 Task: In the  document Delhi.docx Align the width of word art with 'Picture'. Fill the whole document with 'Orange'. Add link on bottom right corner of the sheet: www.instagram.com
Action: Mouse moved to (404, 229)
Screenshot: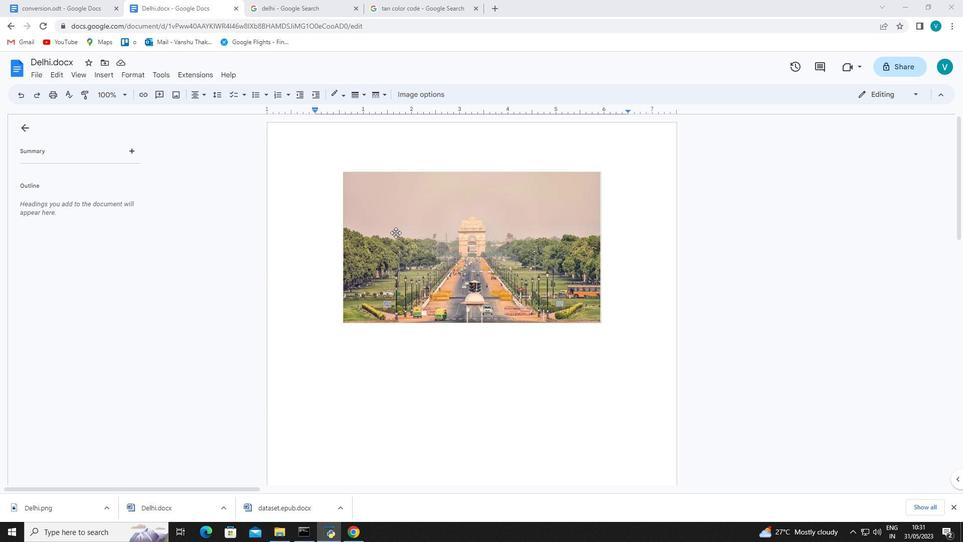 
Action: Mouse pressed left at (404, 229)
Screenshot: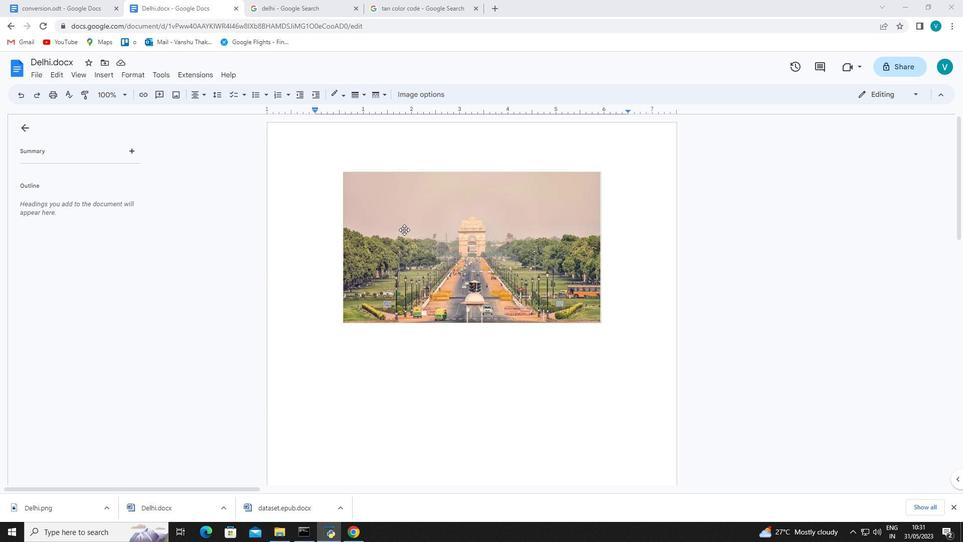 
Action: Mouse moved to (457, 98)
Screenshot: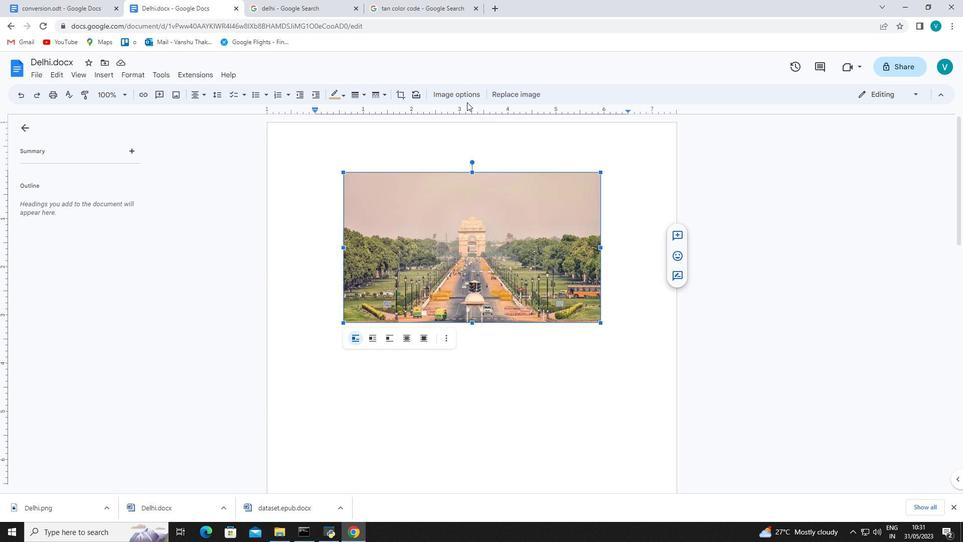 
Action: Mouse pressed left at (457, 98)
Screenshot: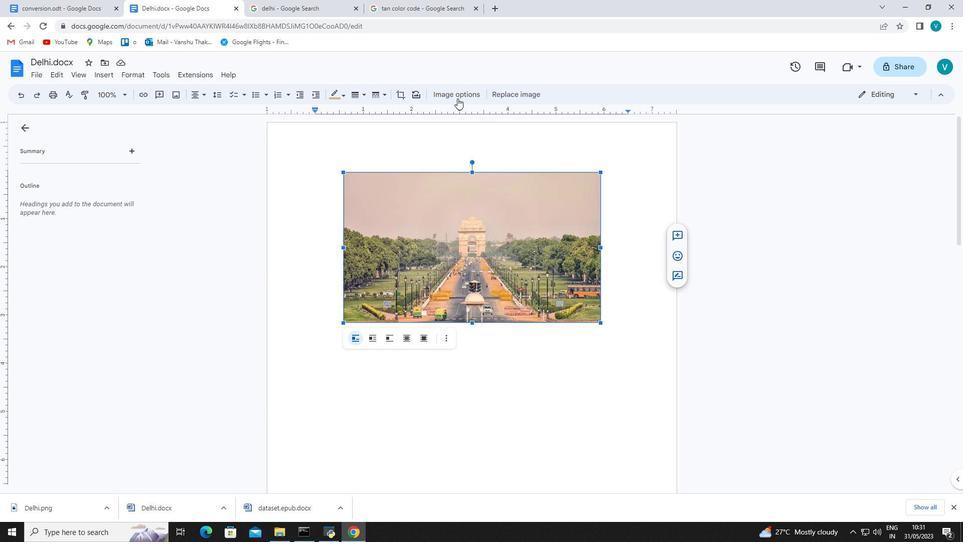 
Action: Mouse moved to (942, 98)
Screenshot: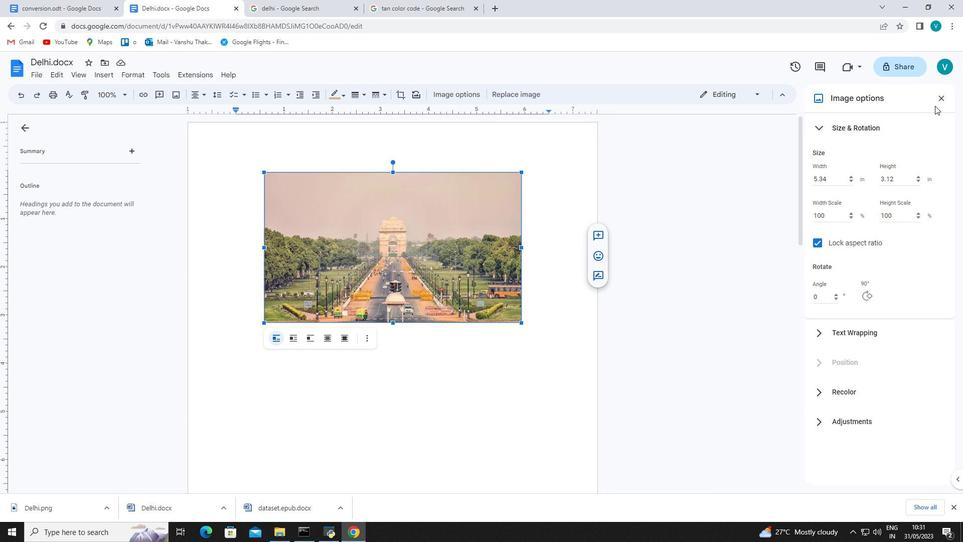 
Action: Mouse pressed left at (942, 98)
Screenshot: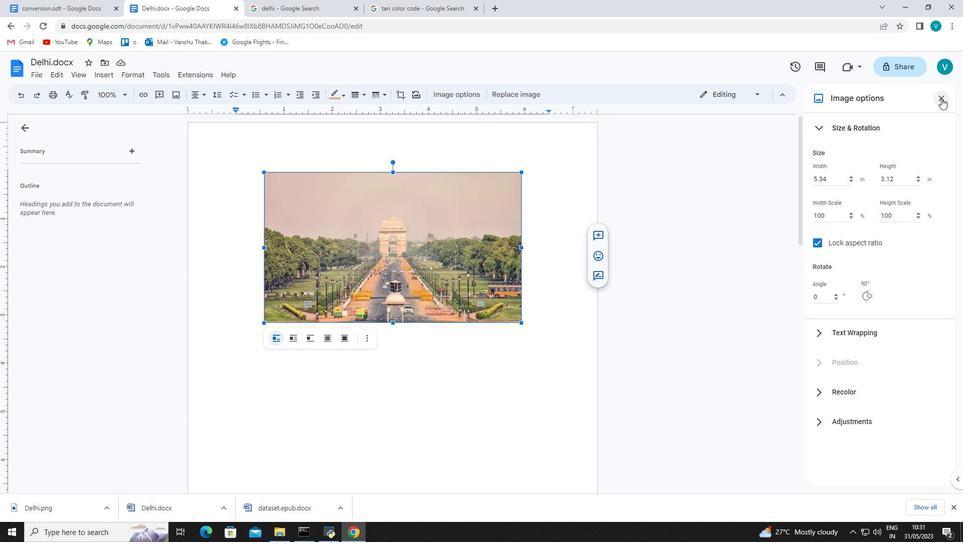 
Action: Mouse moved to (472, 341)
Screenshot: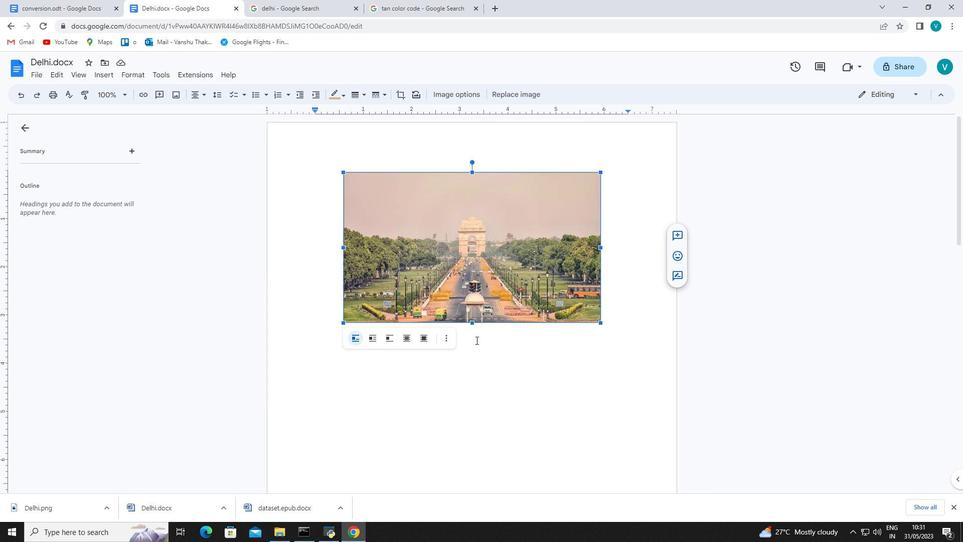 
Action: Mouse scrolled (472, 340) with delta (0, 0)
Screenshot: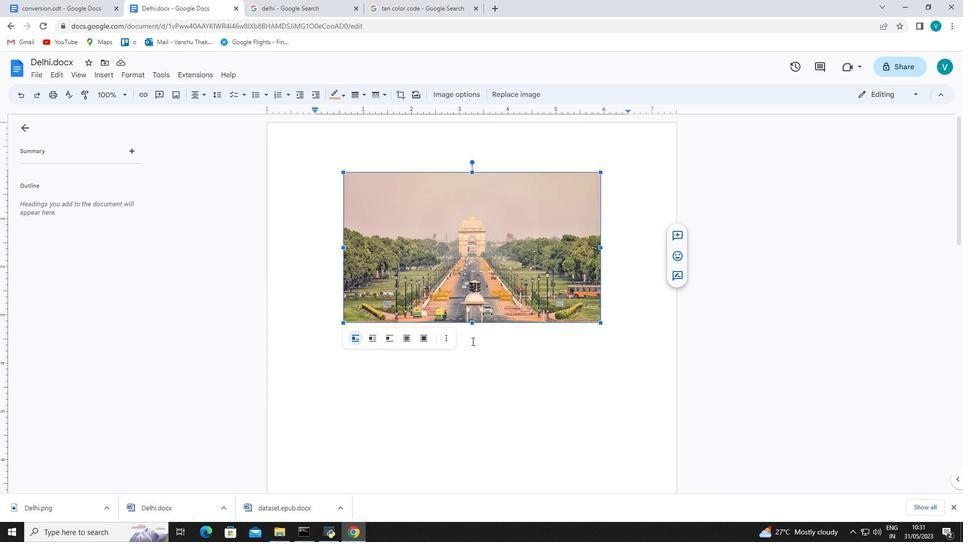 
Action: Mouse scrolled (472, 340) with delta (0, 0)
Screenshot: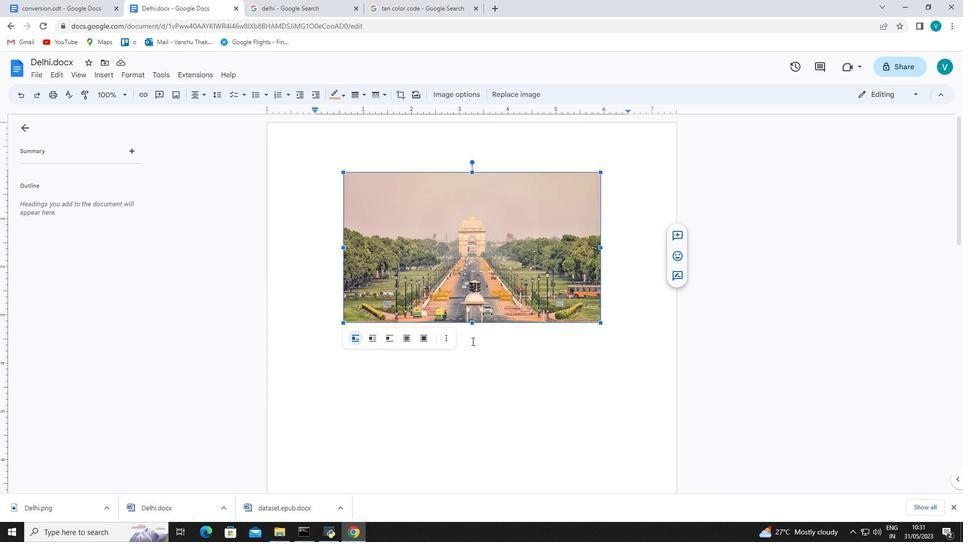 
Action: Mouse scrolled (472, 340) with delta (0, 0)
Screenshot: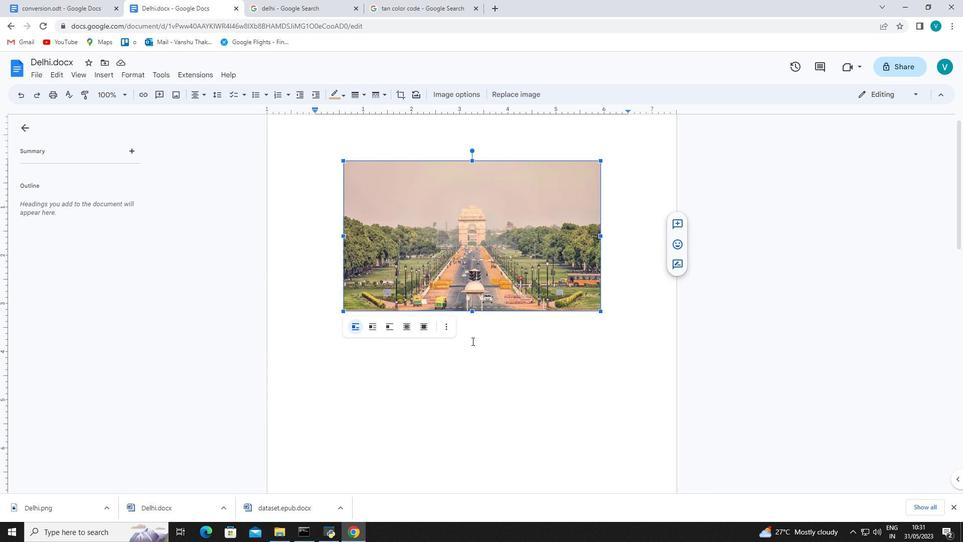 
Action: Mouse scrolled (472, 340) with delta (0, 0)
Screenshot: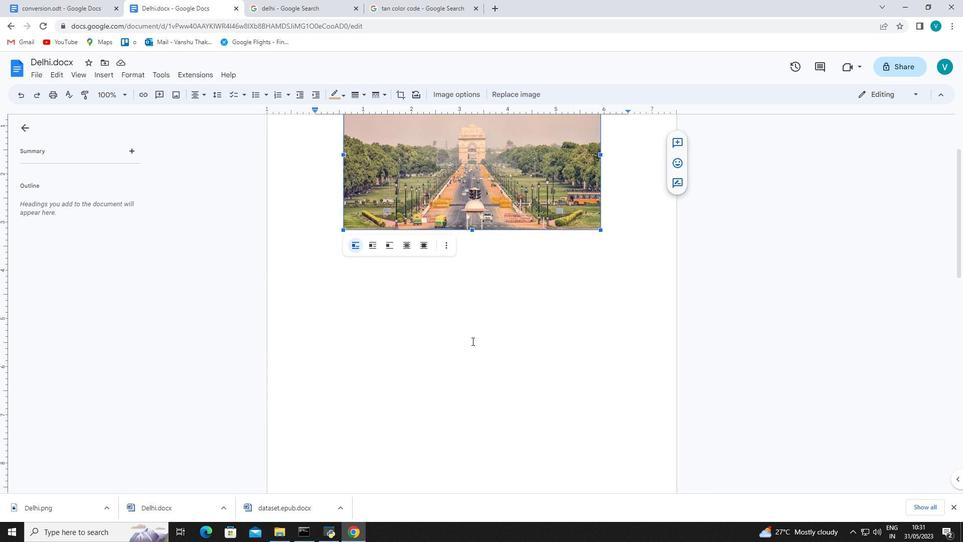
Action: Mouse scrolled (472, 340) with delta (0, 0)
Screenshot: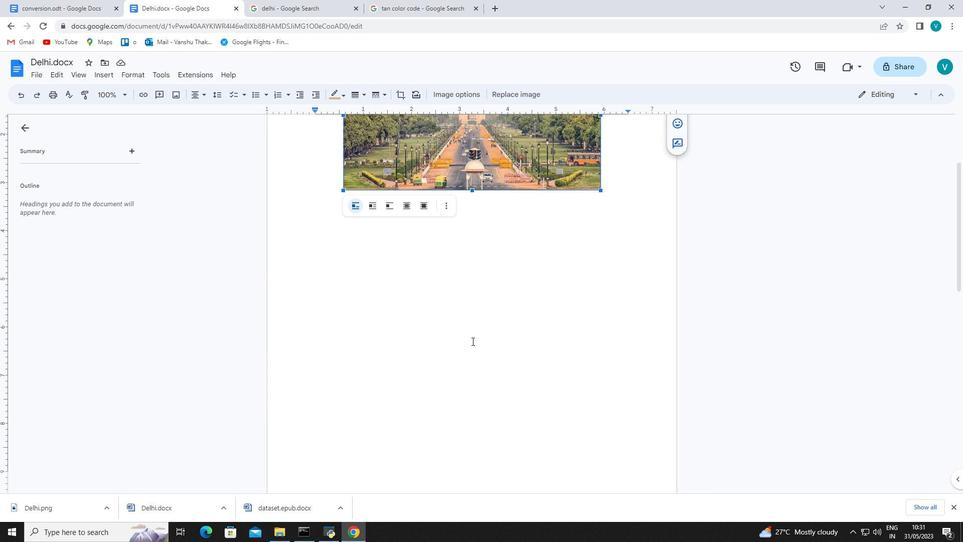 
Action: Mouse scrolled (472, 340) with delta (0, 0)
Screenshot: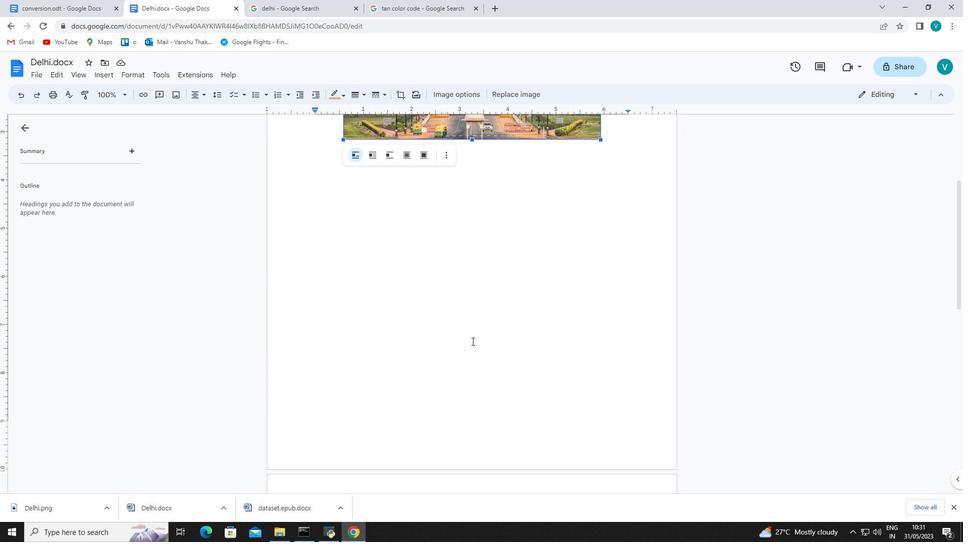 
Action: Mouse scrolled (472, 340) with delta (0, 0)
Screenshot: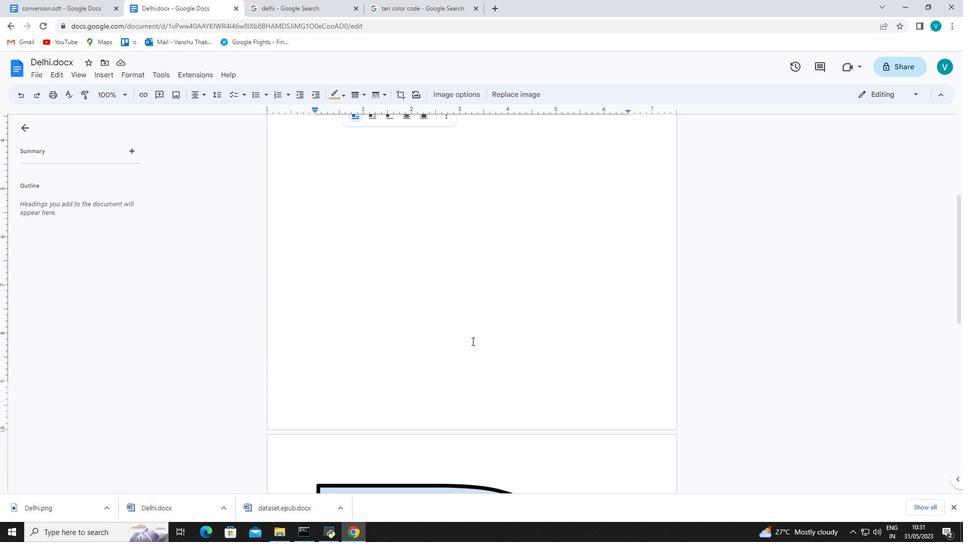 
Action: Mouse moved to (459, 362)
Screenshot: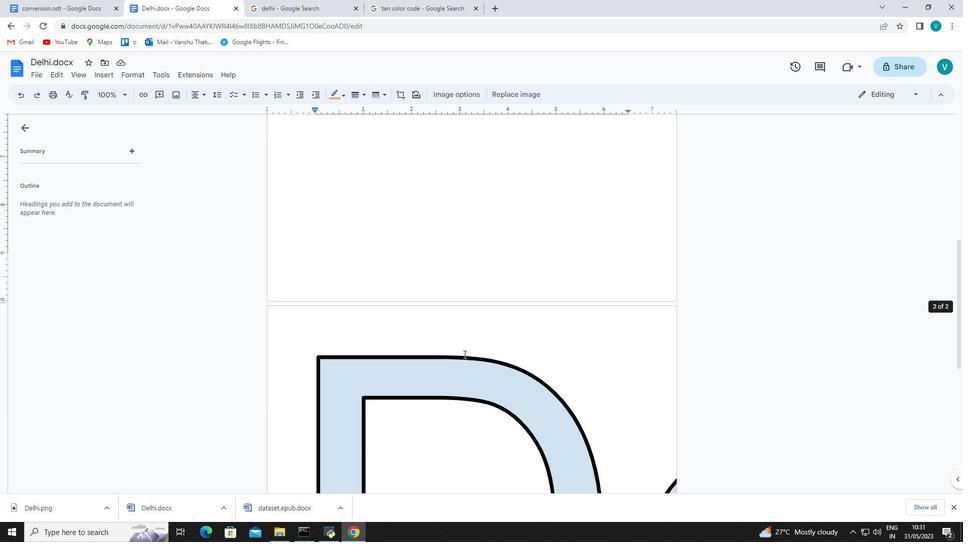 
Action: Mouse pressed left at (459, 362)
Screenshot: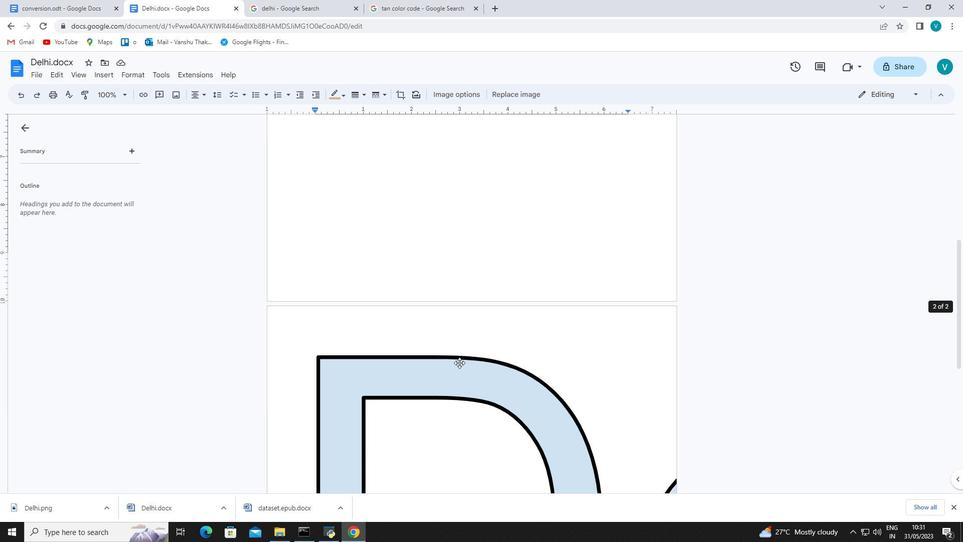 
Action: Mouse moved to (418, 91)
Screenshot: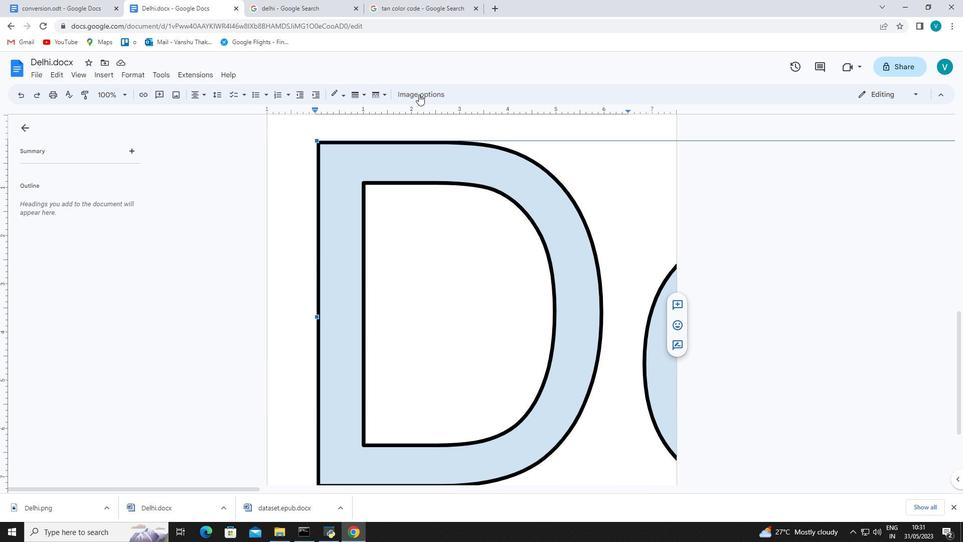 
Action: Mouse pressed left at (418, 91)
Screenshot: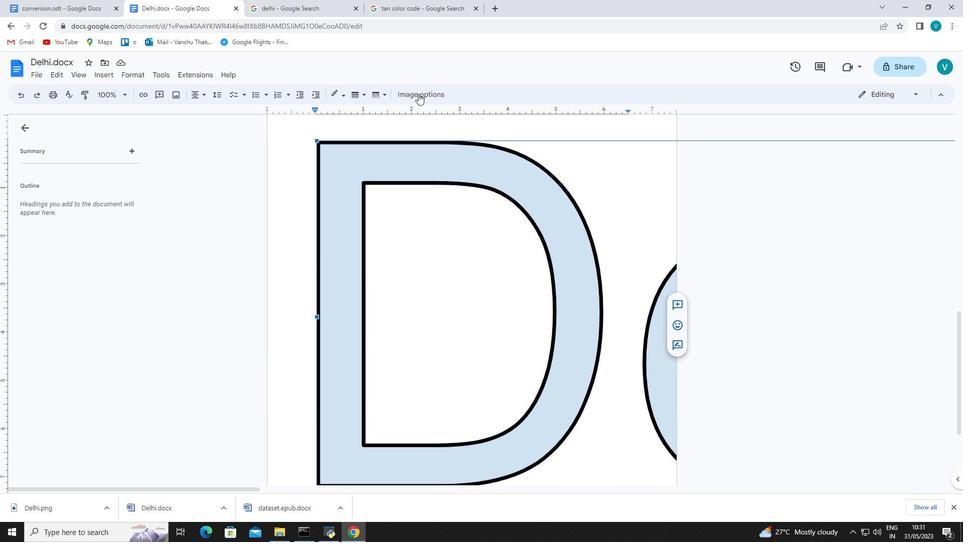 
Action: Mouse moved to (852, 176)
Screenshot: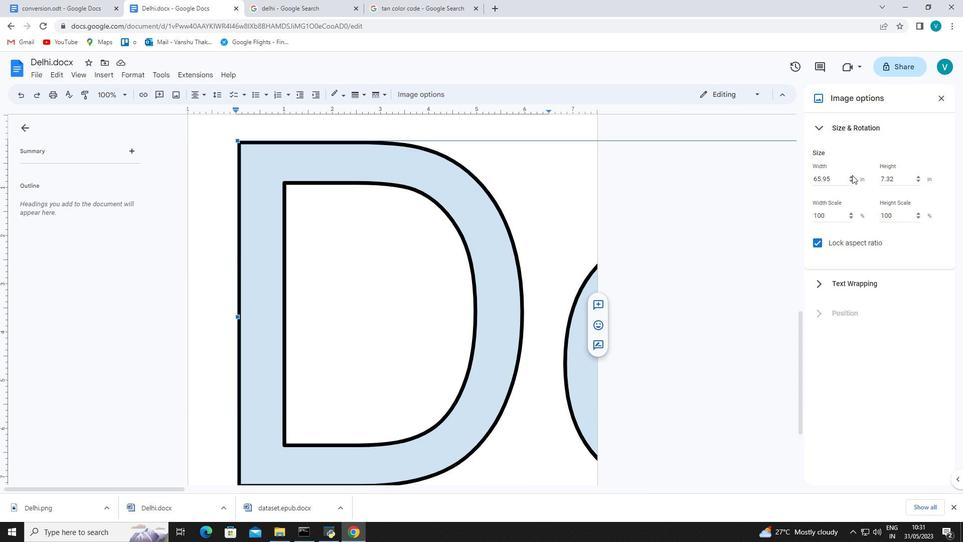 
Action: Mouse pressed left at (852, 176)
Screenshot: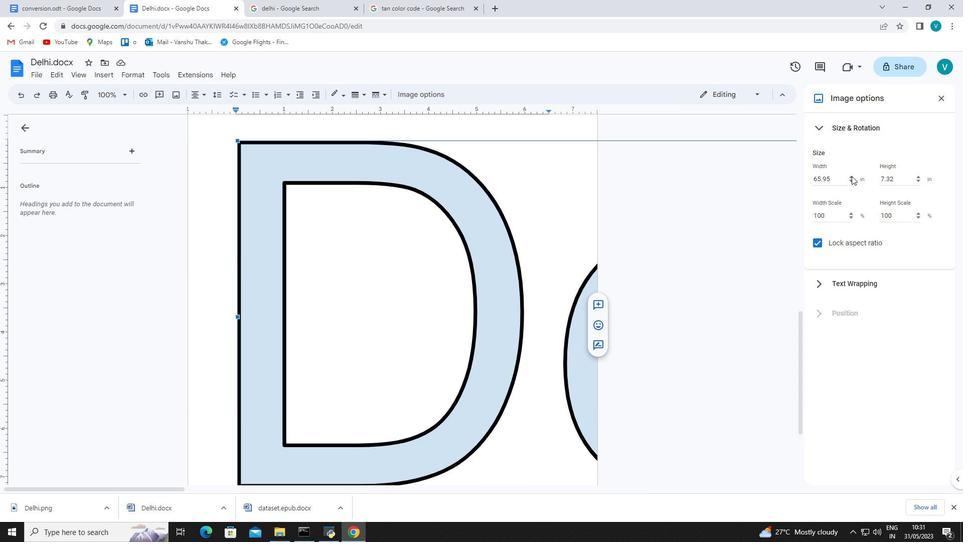 
Action: Mouse pressed left at (852, 176)
Screenshot: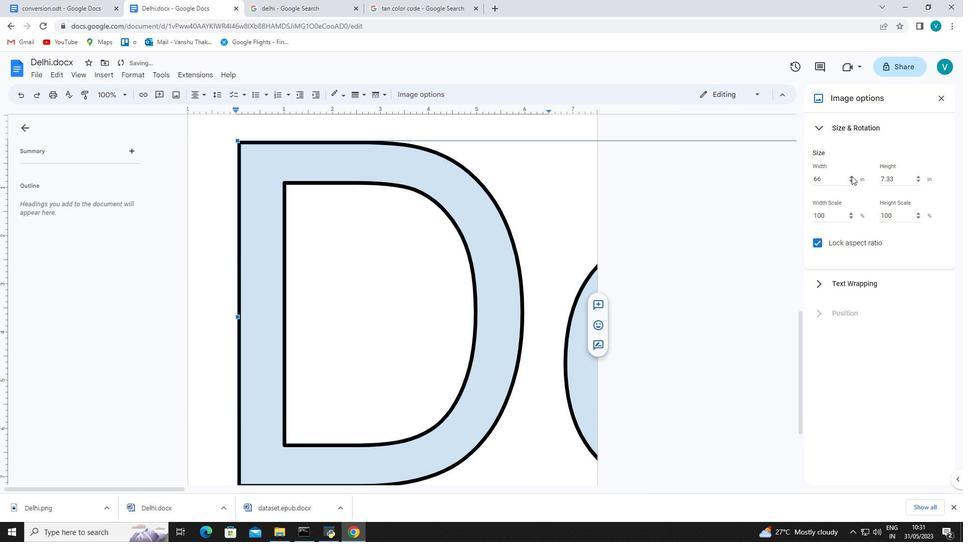 
Action: Mouse pressed left at (852, 176)
Screenshot: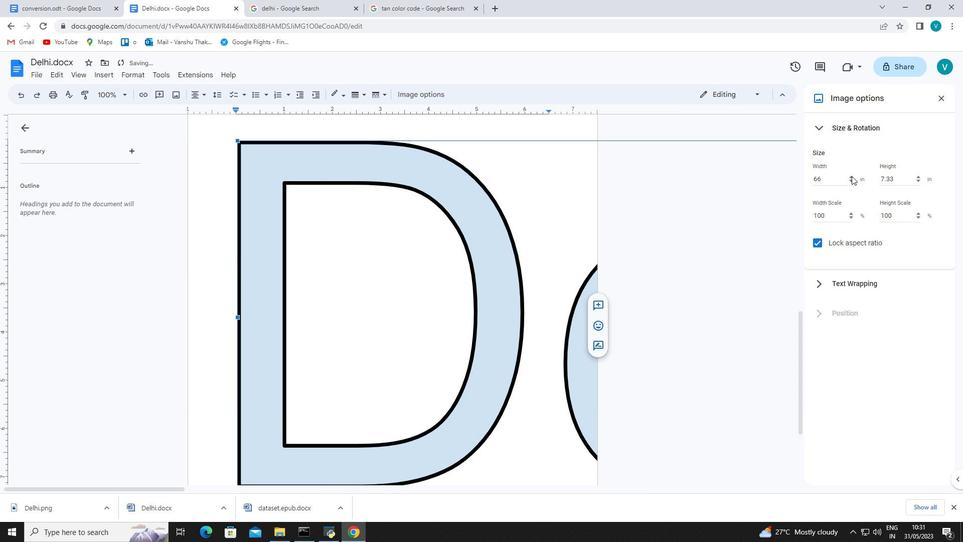 
Action: Mouse moved to (848, 176)
Screenshot: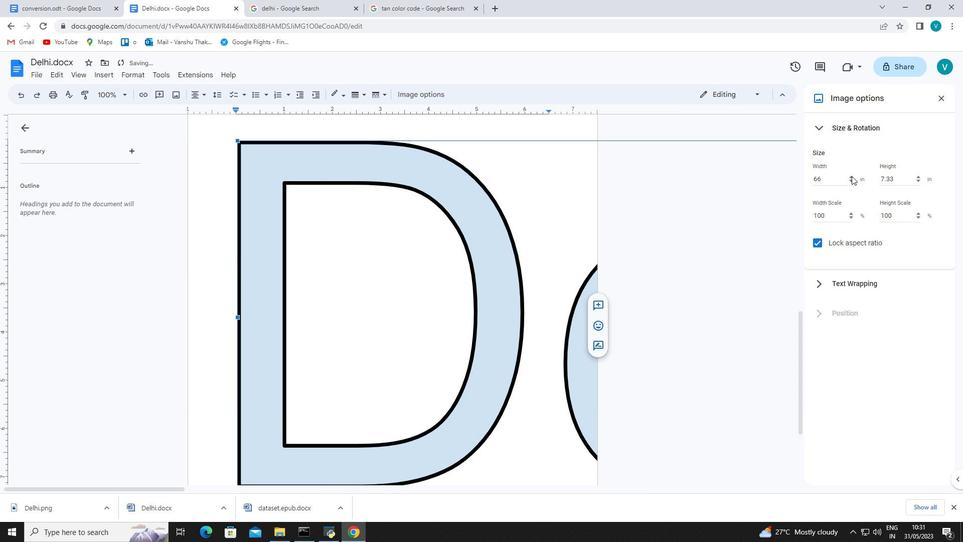 
Action: Mouse pressed left at (848, 176)
Screenshot: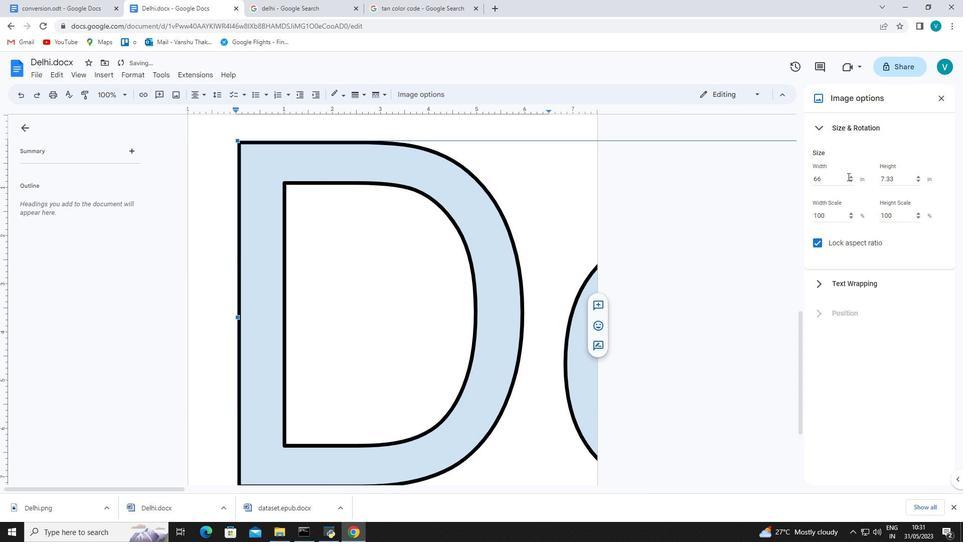 
Action: Mouse moved to (850, 176)
Screenshot: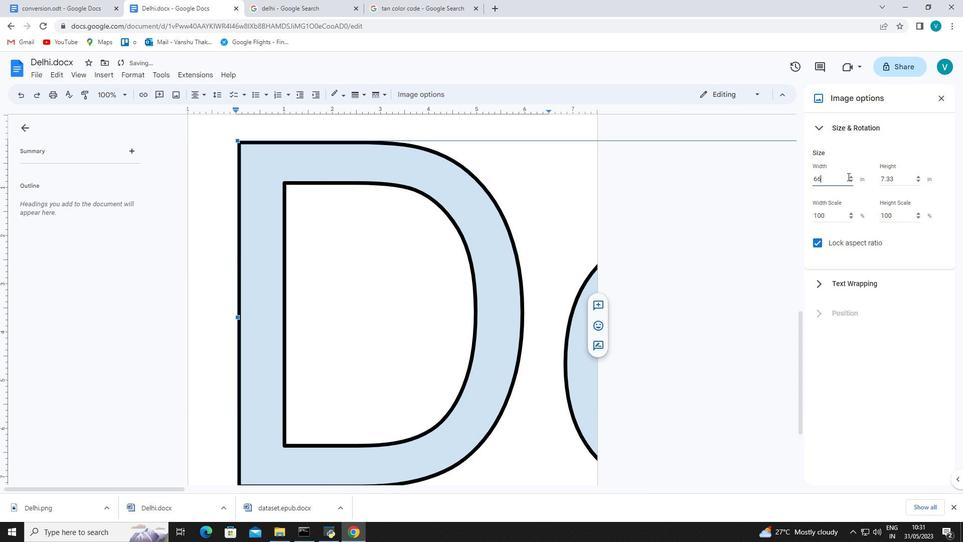 
Action: Mouse pressed left at (850, 176)
Screenshot: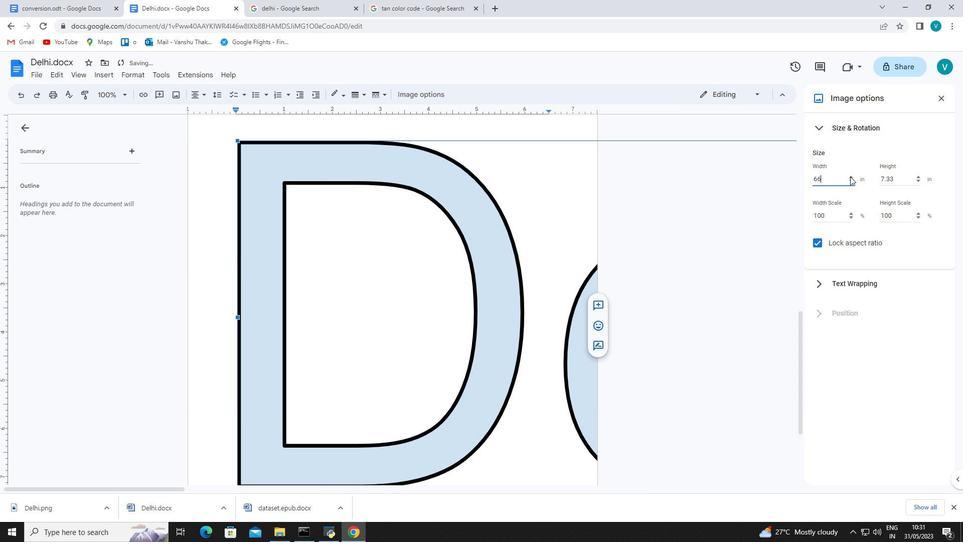 
Action: Mouse moved to (852, 172)
Screenshot: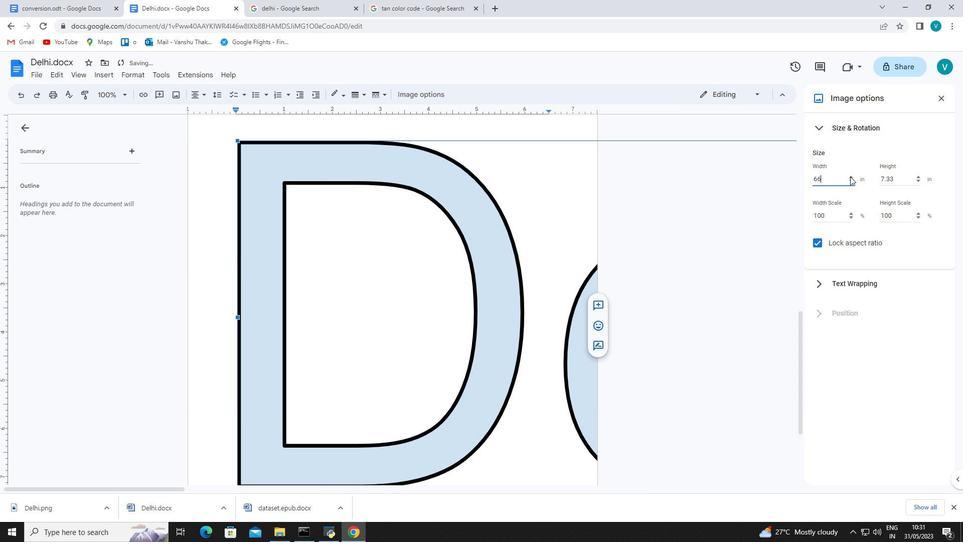 
Action: Mouse pressed left at (852, 172)
Screenshot: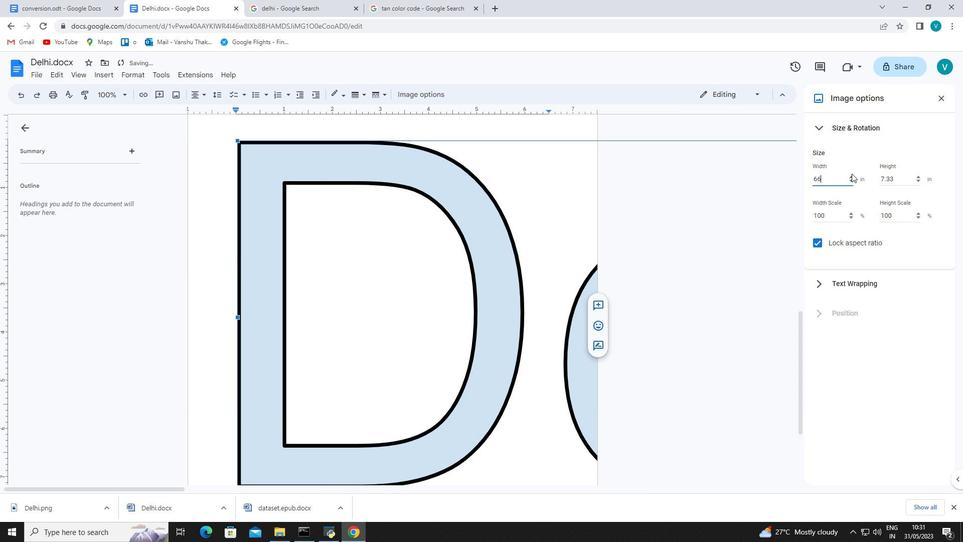 
Action: Mouse moved to (833, 182)
Screenshot: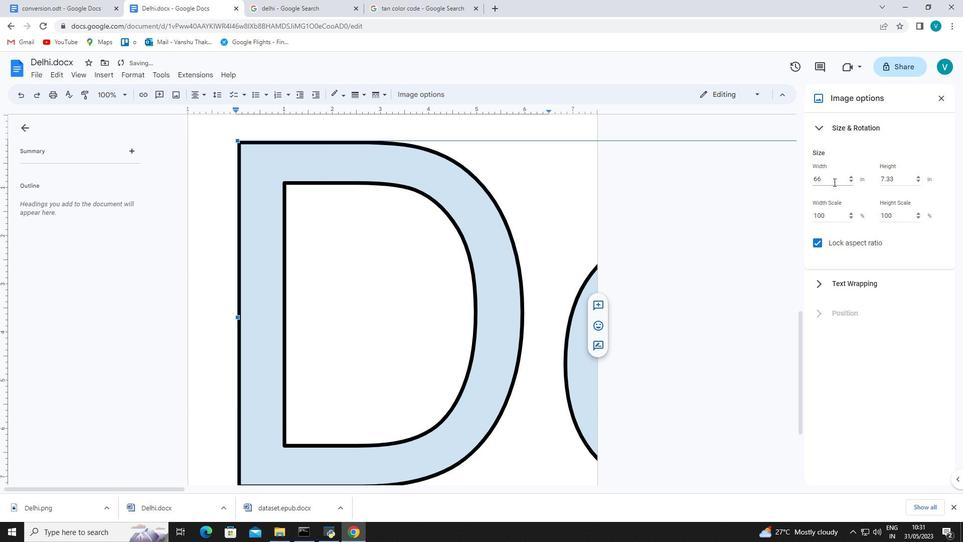 
Action: Mouse pressed left at (833, 182)
Screenshot: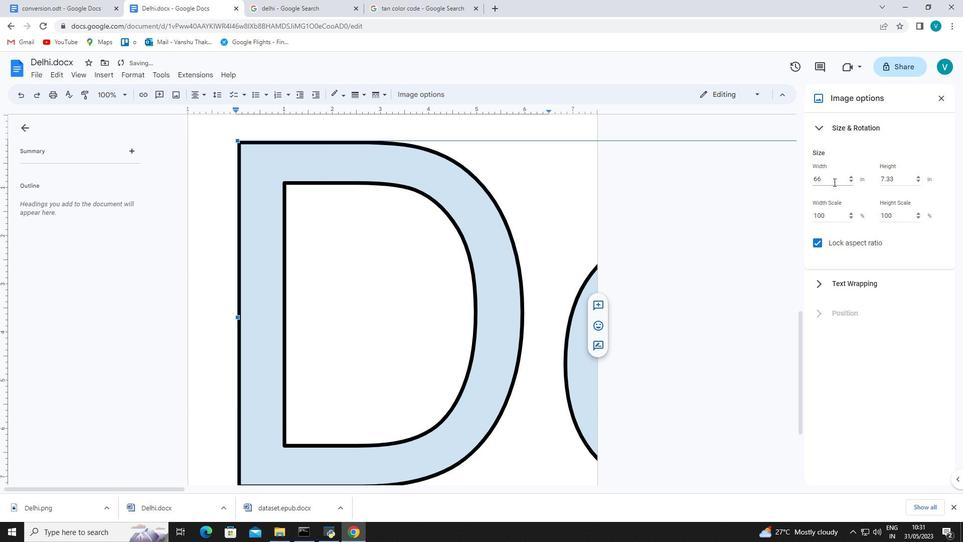 
Action: Mouse moved to (805, 166)
Screenshot: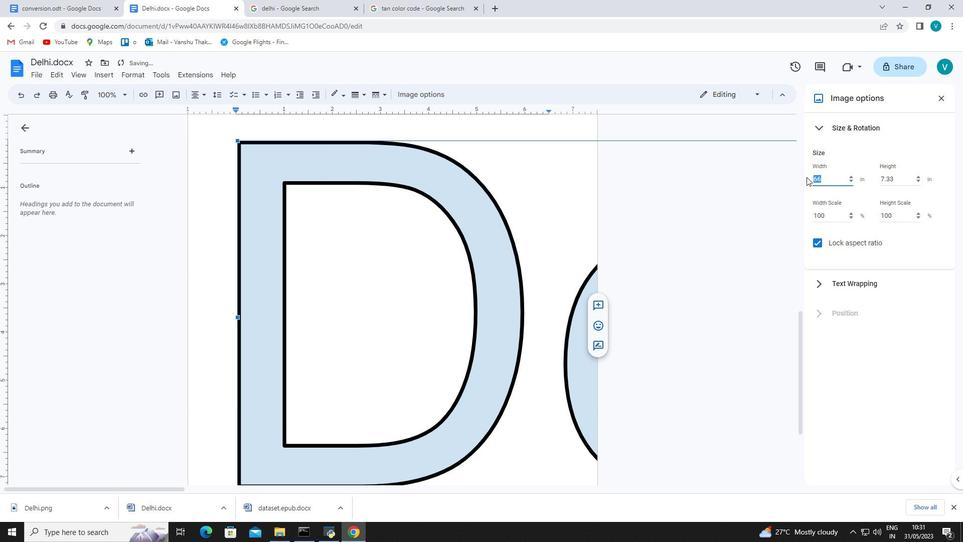 
Action: Key pressed 5.34
Screenshot: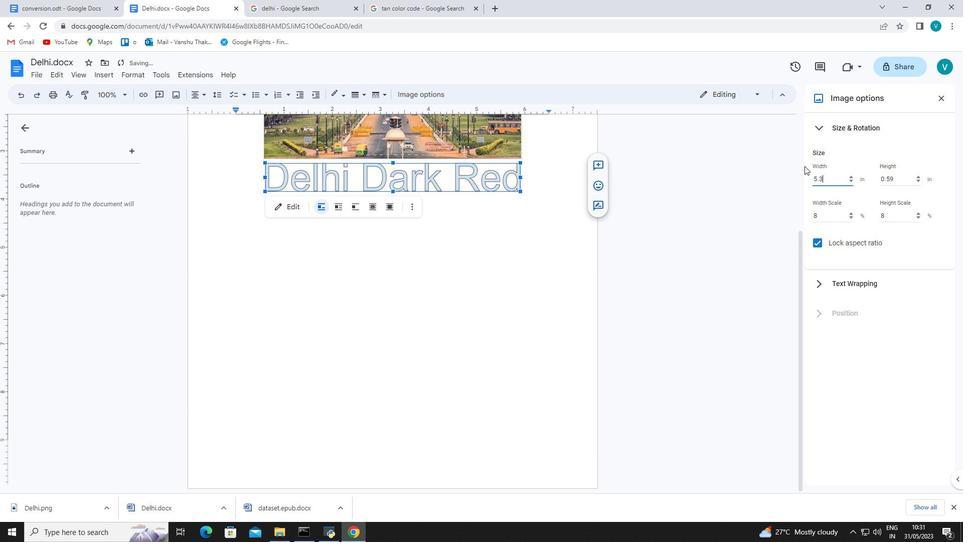 
Action: Mouse moved to (948, 93)
Screenshot: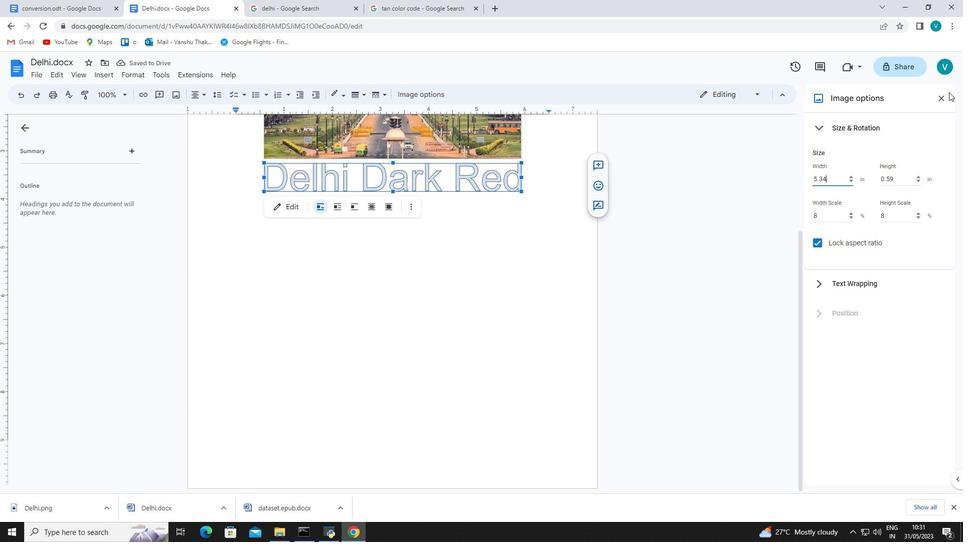 
Action: Mouse pressed left at (948, 93)
Screenshot: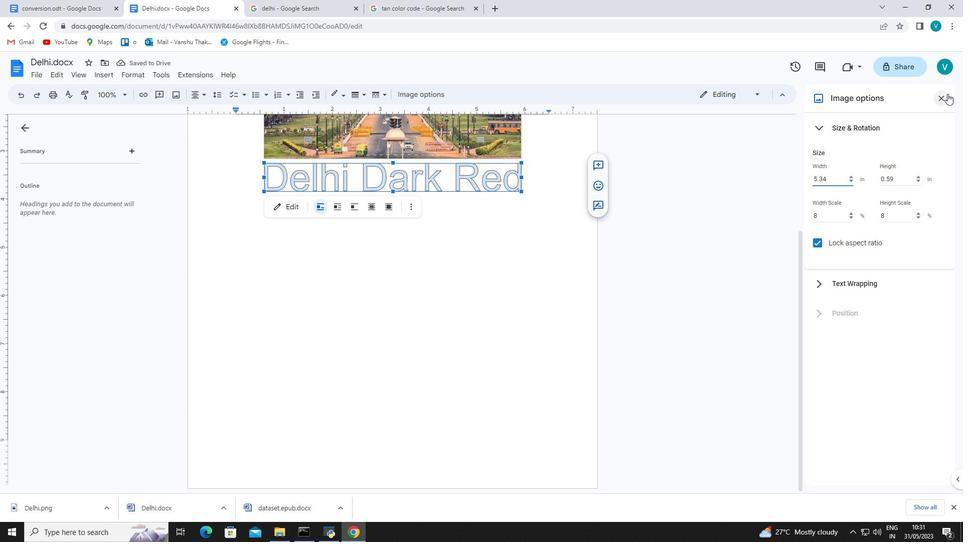 
Action: Mouse moved to (652, 365)
Screenshot: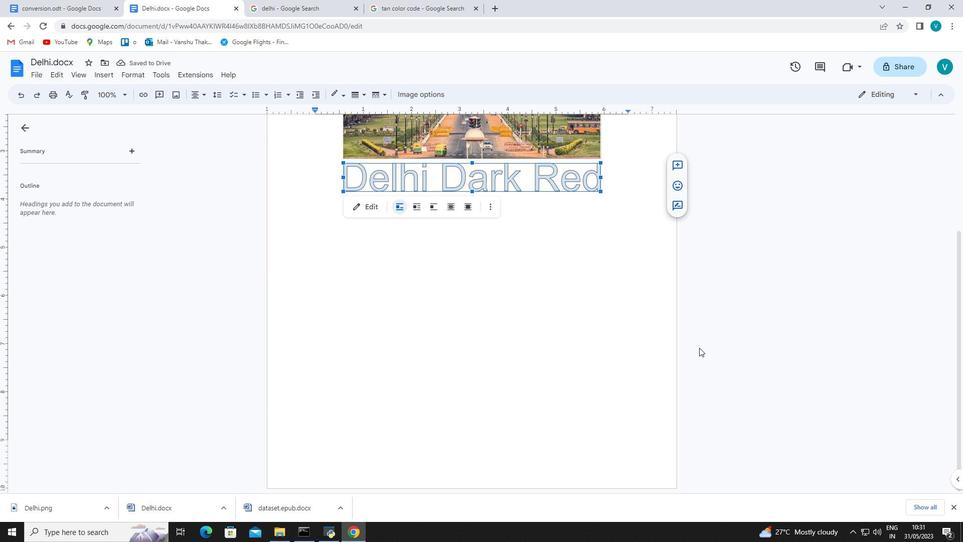 
Action: Mouse scrolled (652, 366) with delta (0, 0)
Screenshot: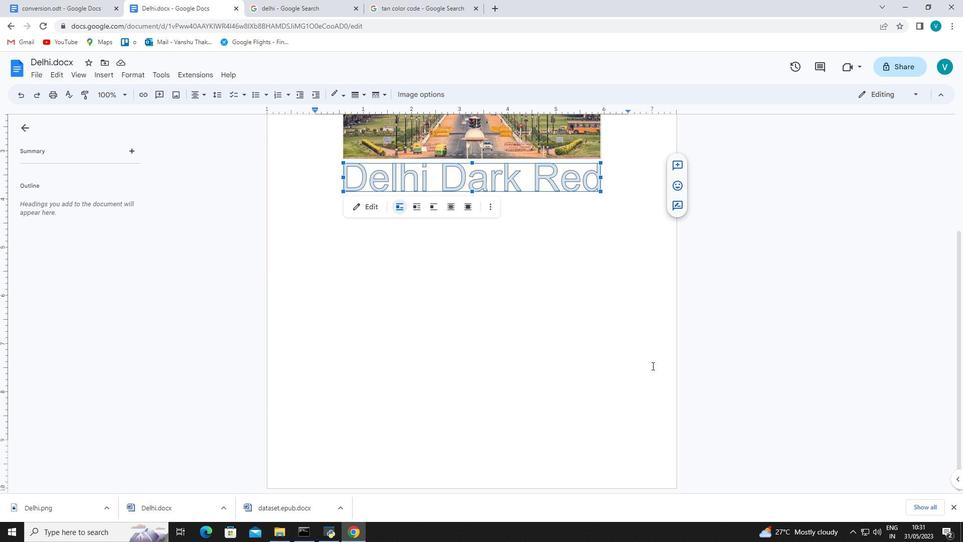 
Action: Mouse scrolled (652, 366) with delta (0, 0)
Screenshot: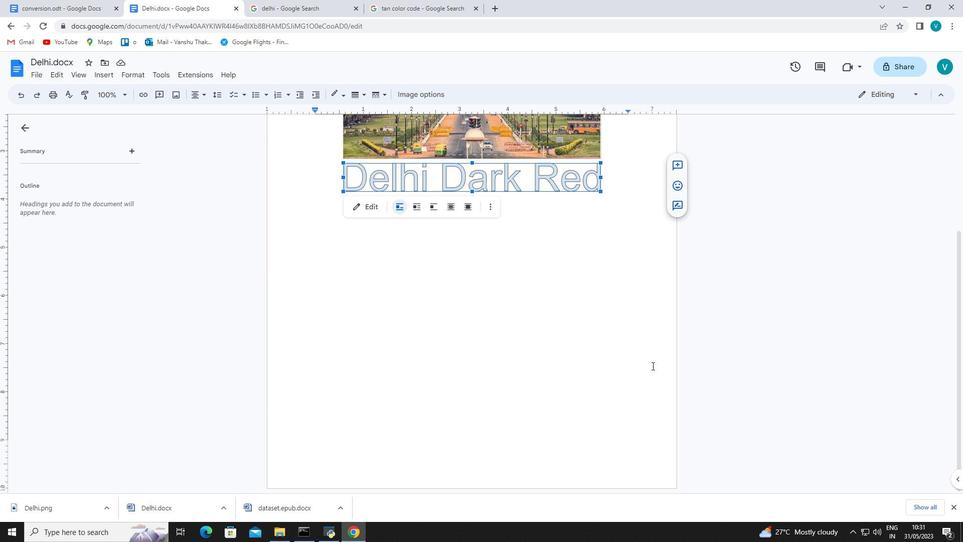 
Action: Mouse scrolled (652, 366) with delta (0, 0)
Screenshot: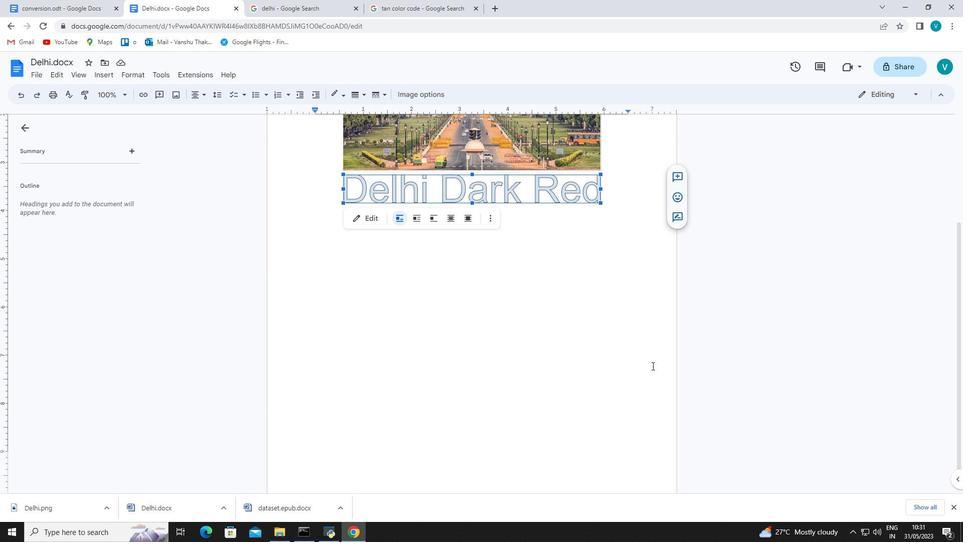 
Action: Mouse scrolled (652, 366) with delta (0, 0)
Screenshot: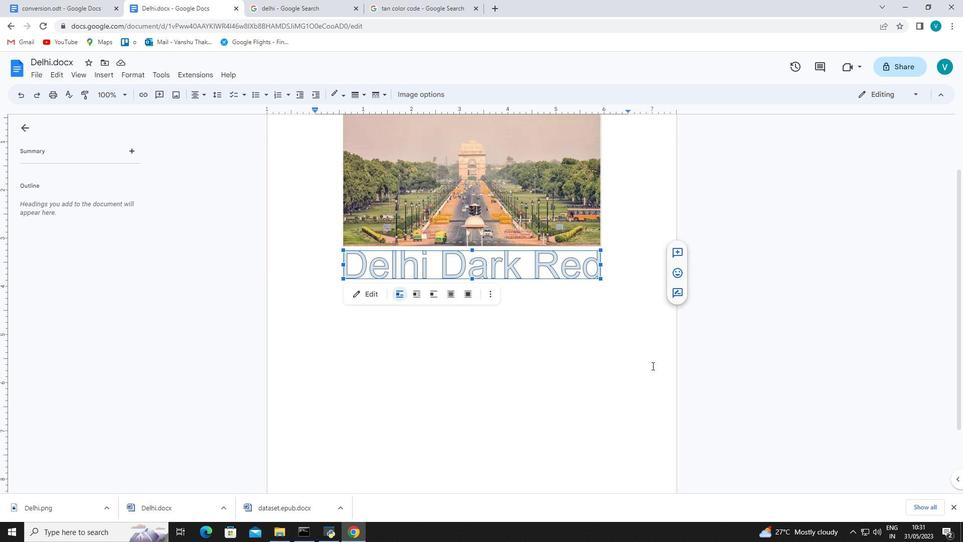 
Action: Mouse moved to (313, 131)
Screenshot: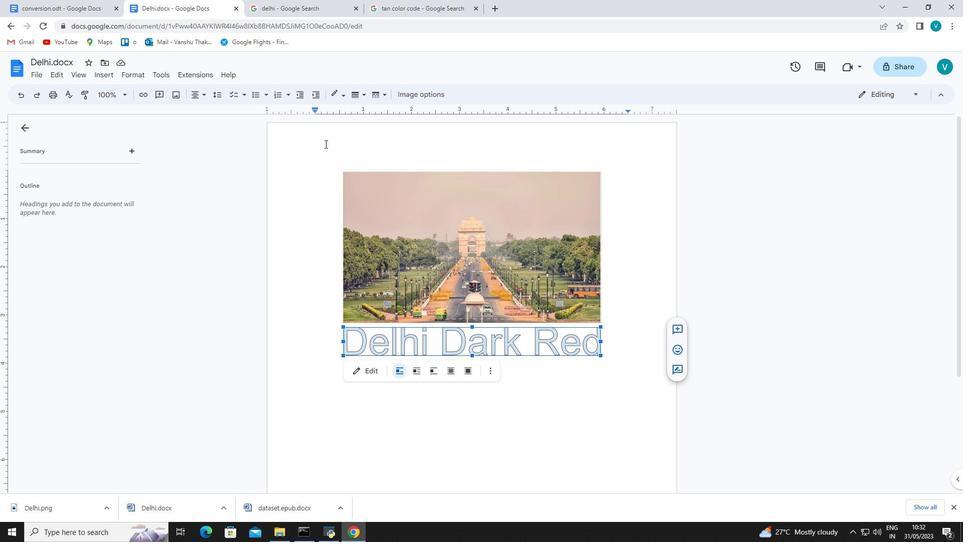 
Action: Mouse pressed left at (313, 131)
Screenshot: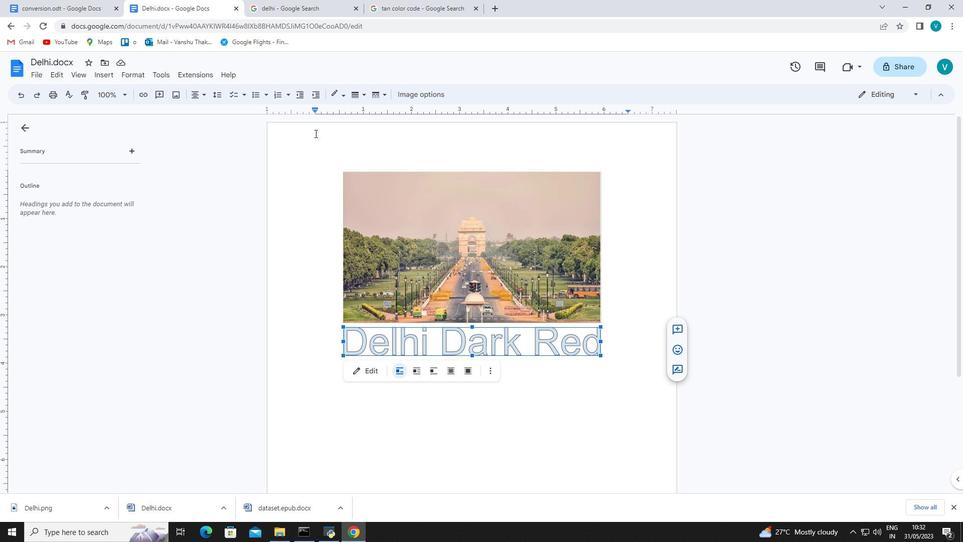 
Action: Mouse moved to (39, 75)
Screenshot: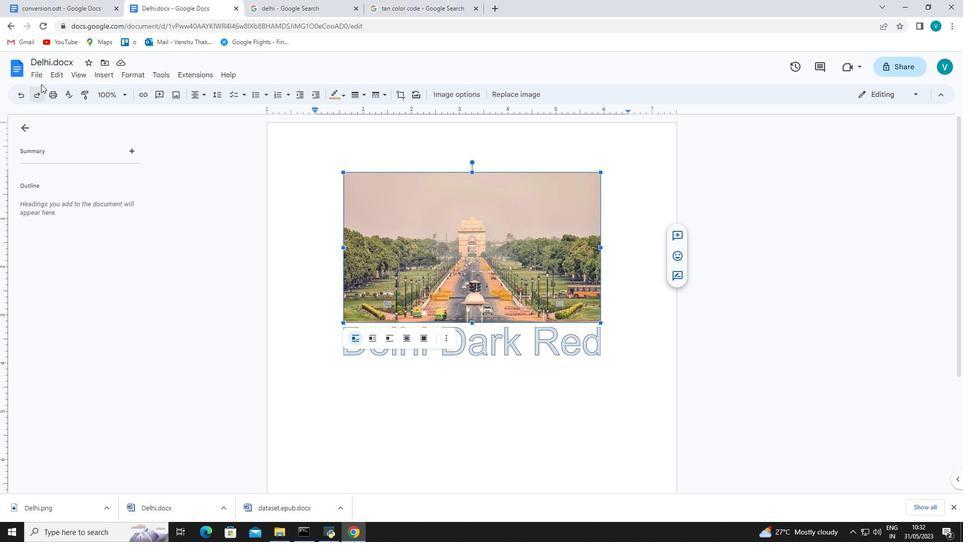 
Action: Mouse pressed left at (39, 75)
Screenshot: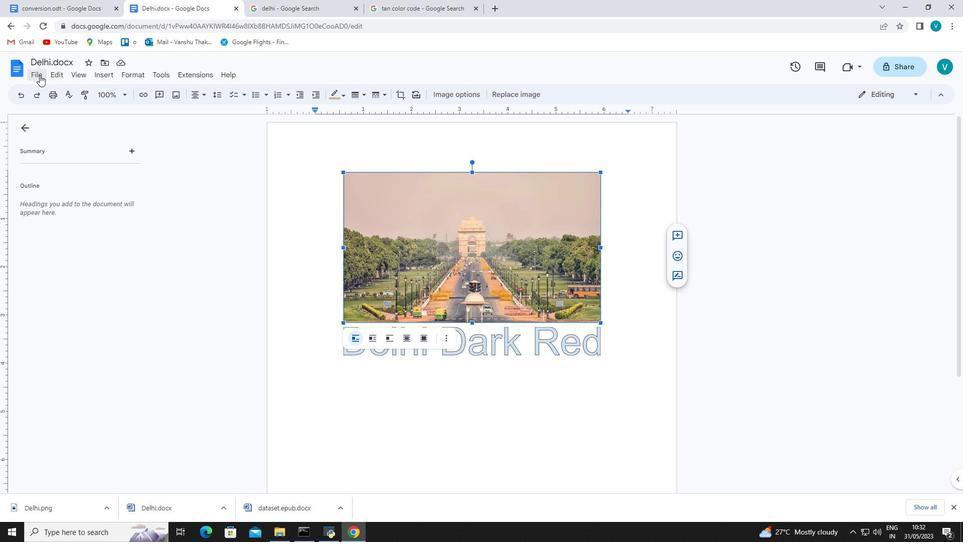 
Action: Mouse moved to (63, 349)
Screenshot: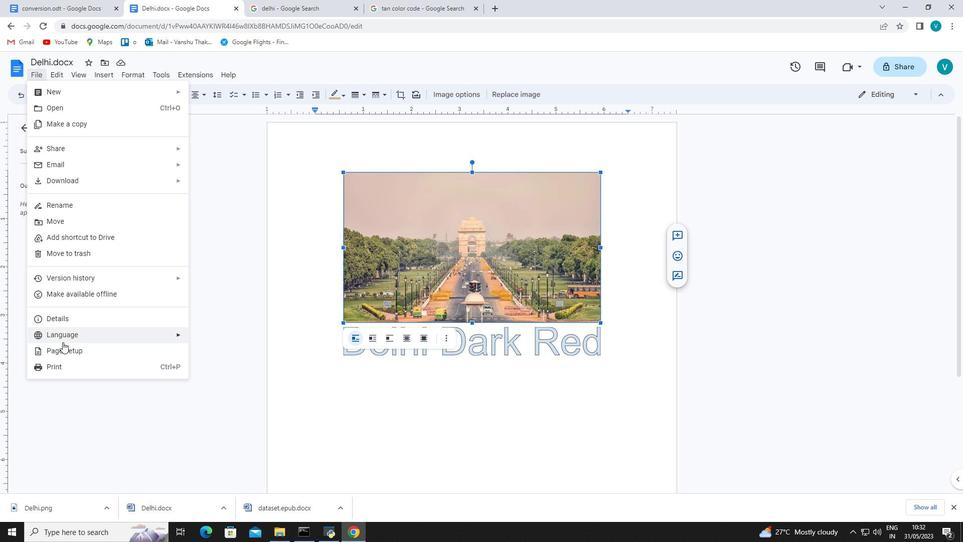 
Action: Mouse pressed left at (63, 349)
Screenshot: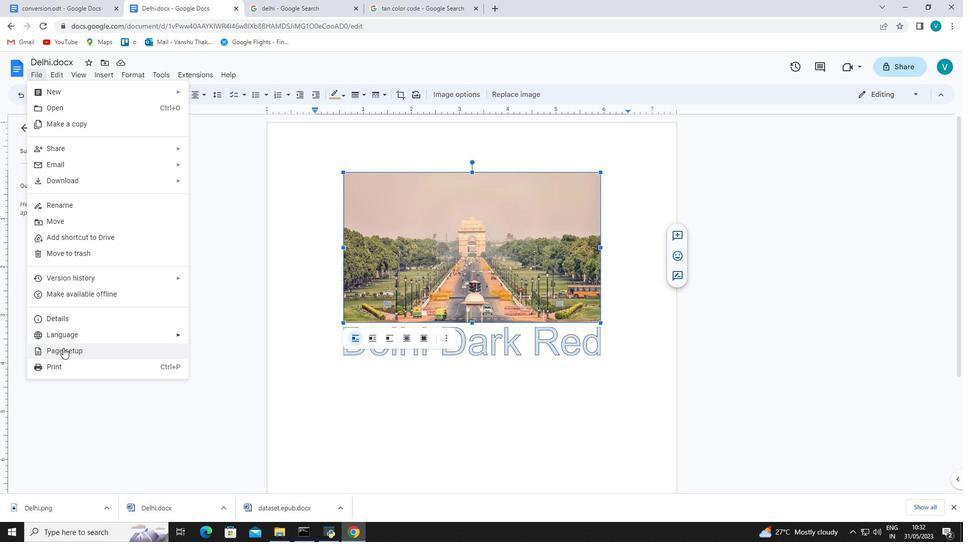 
Action: Mouse moved to (395, 335)
Screenshot: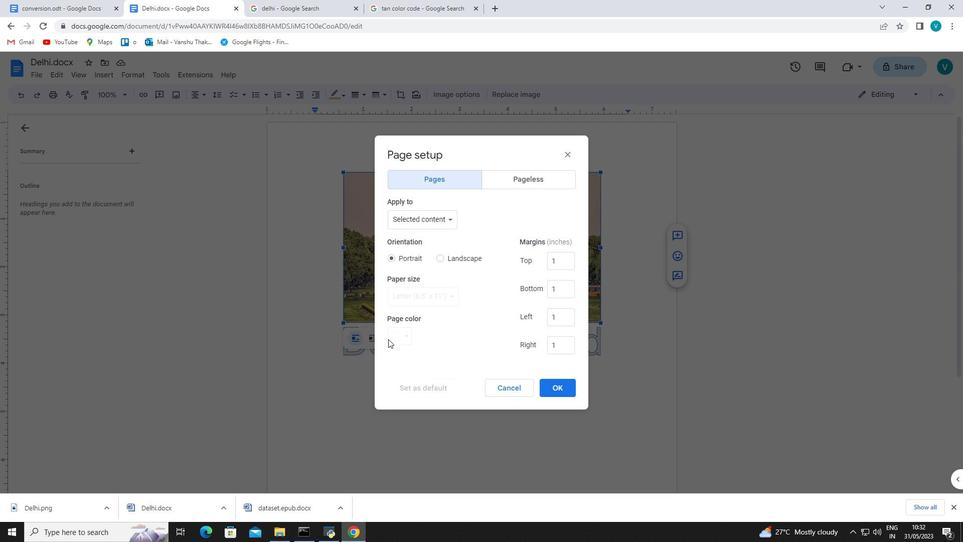 
Action: Mouse pressed left at (395, 335)
Screenshot: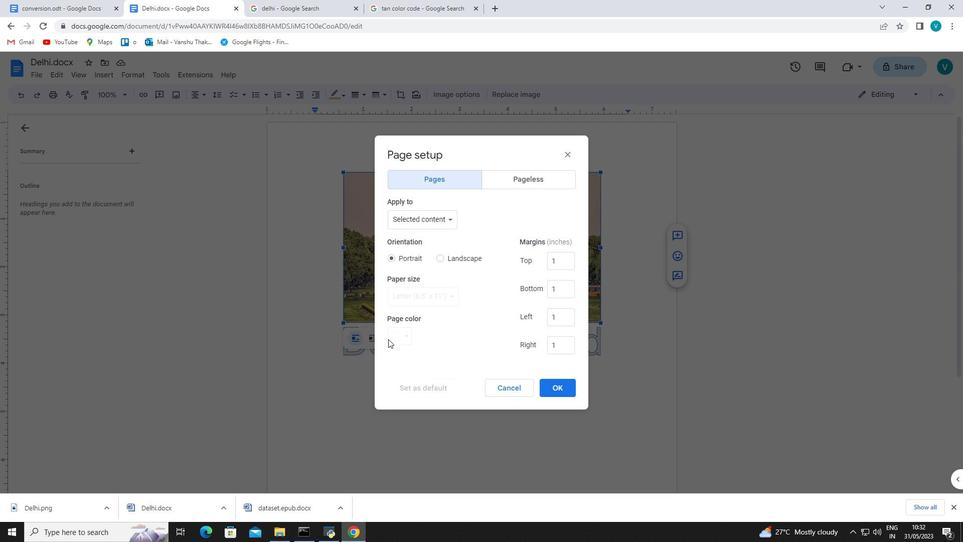 
Action: Mouse moved to (434, 220)
Screenshot: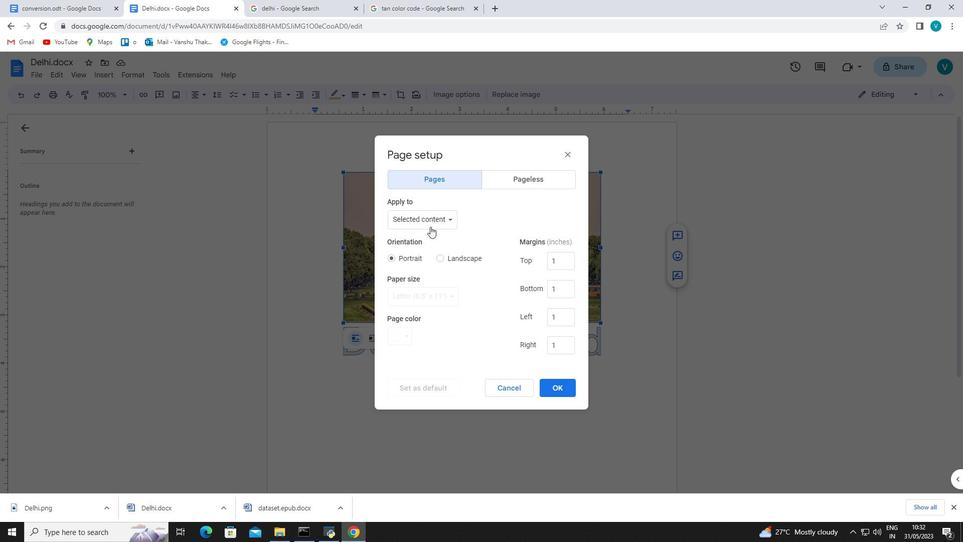 
Action: Mouse pressed left at (434, 220)
Screenshot: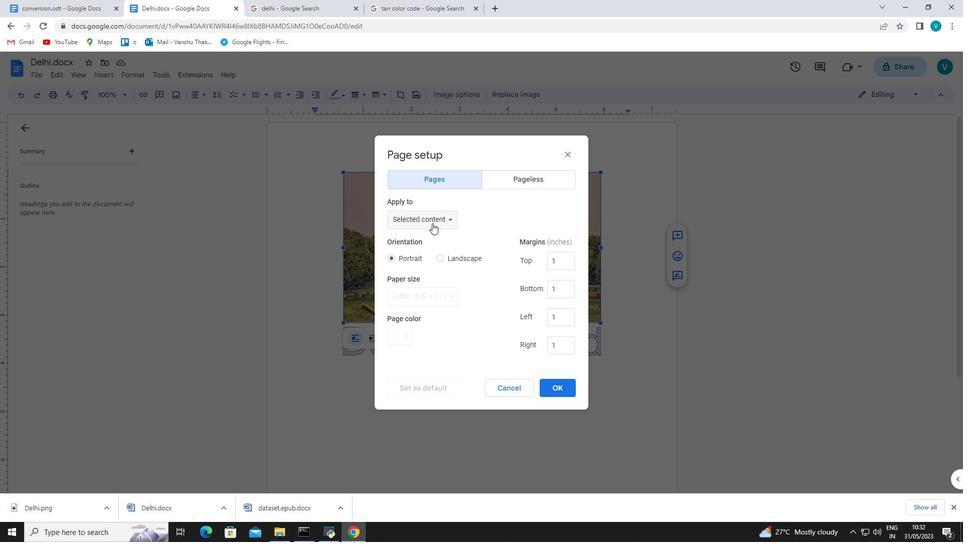 
Action: Mouse moved to (438, 205)
Screenshot: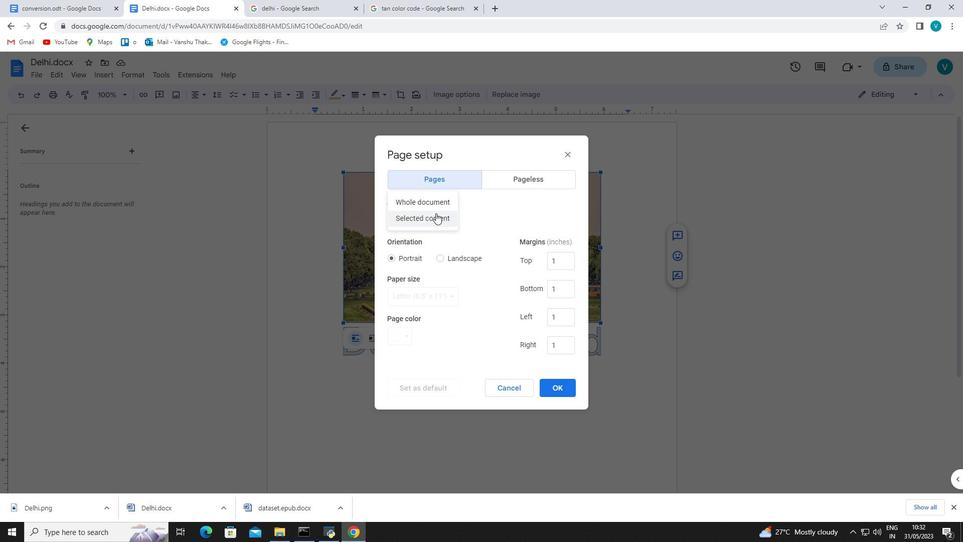 
Action: Mouse pressed left at (438, 205)
Screenshot: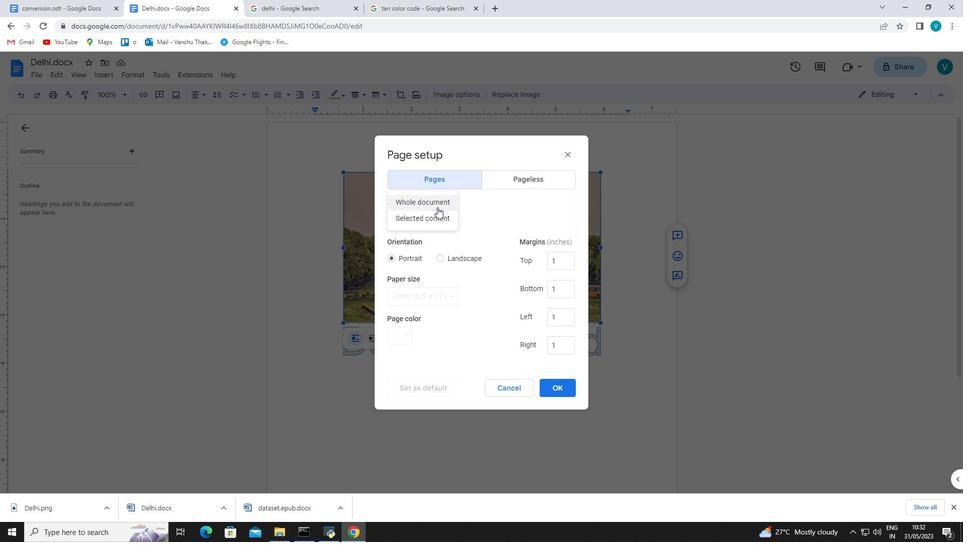 
Action: Mouse moved to (412, 337)
Screenshot: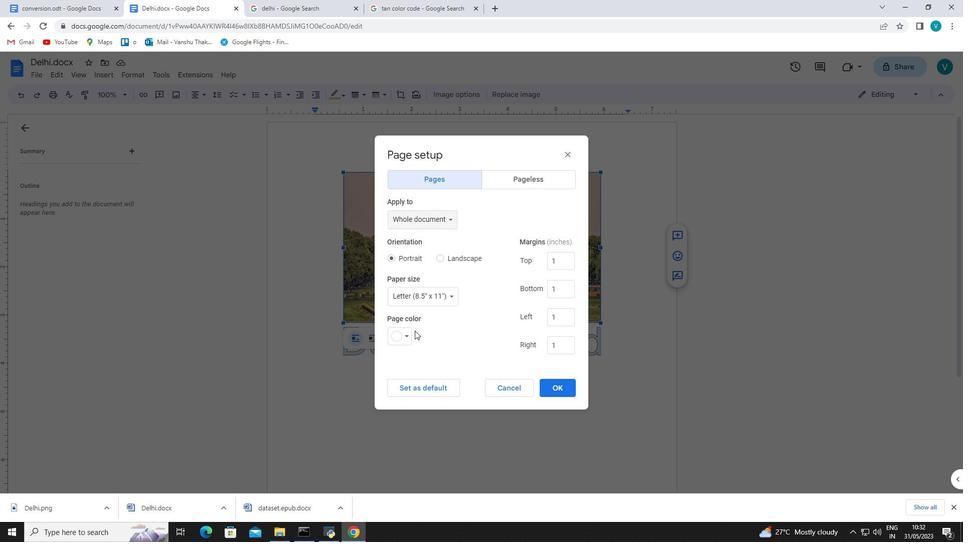 
Action: Mouse pressed left at (412, 337)
Screenshot: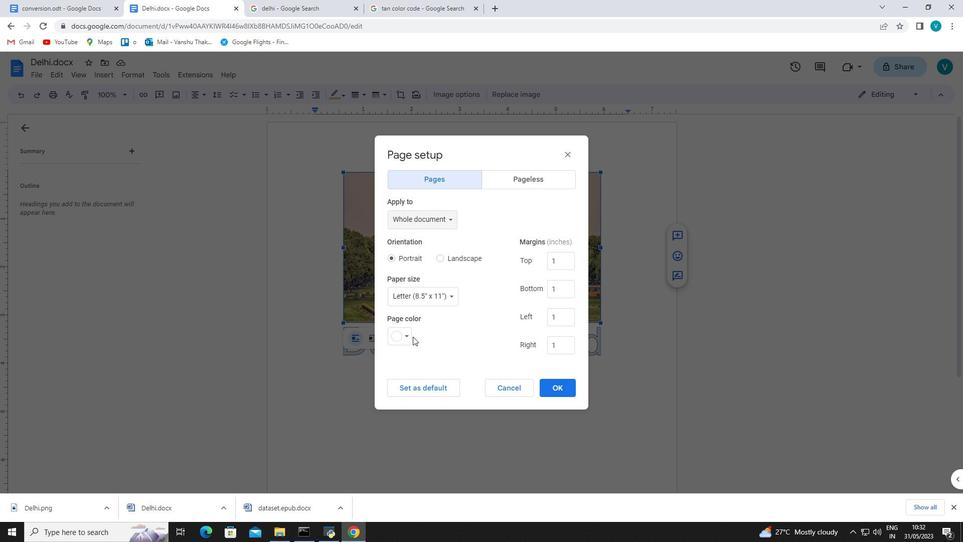 
Action: Mouse moved to (409, 337)
Screenshot: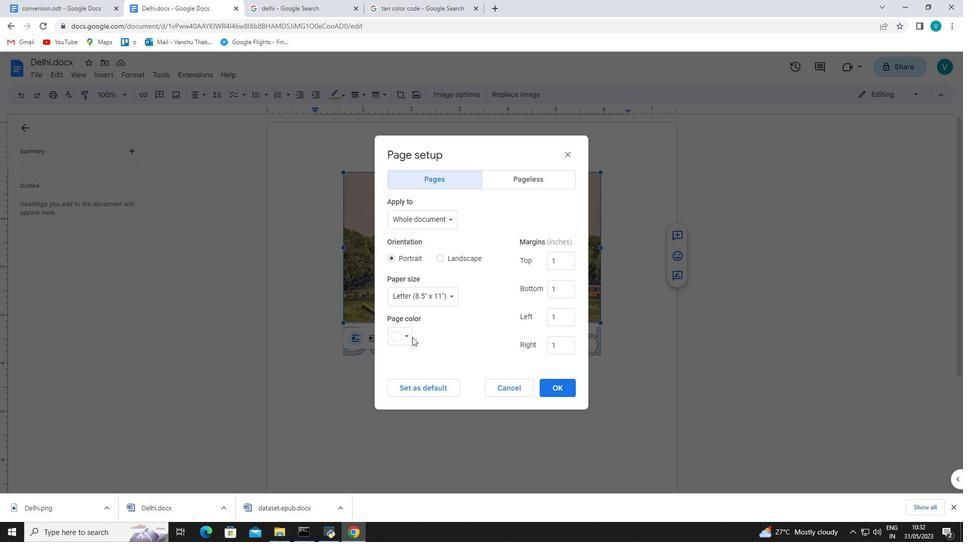 
Action: Mouse pressed left at (409, 337)
Screenshot: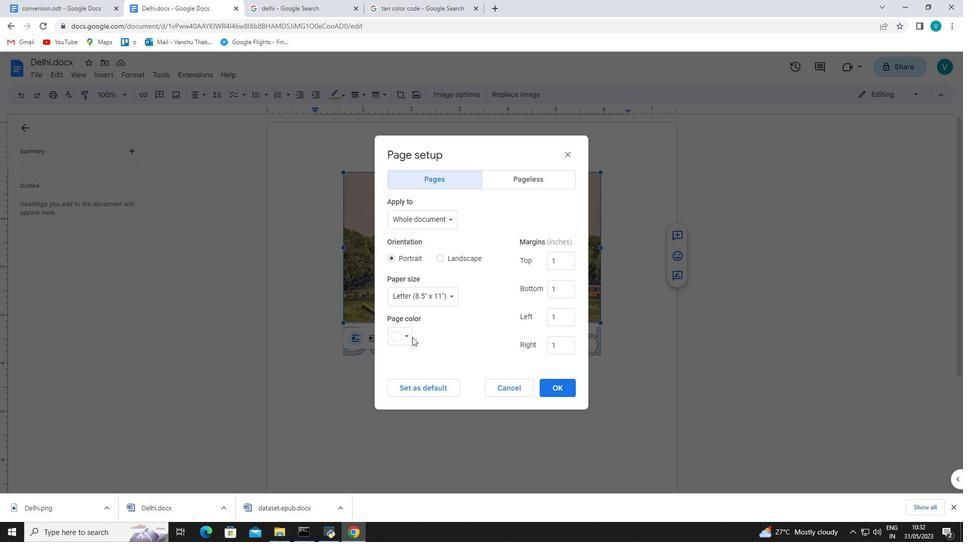 
Action: Mouse moved to (421, 371)
Screenshot: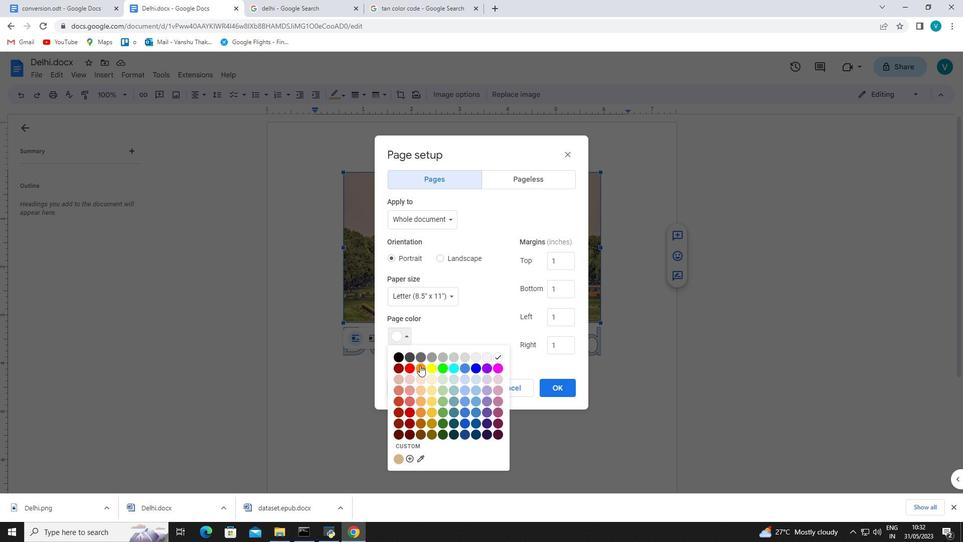 
Action: Mouse pressed left at (421, 371)
Screenshot: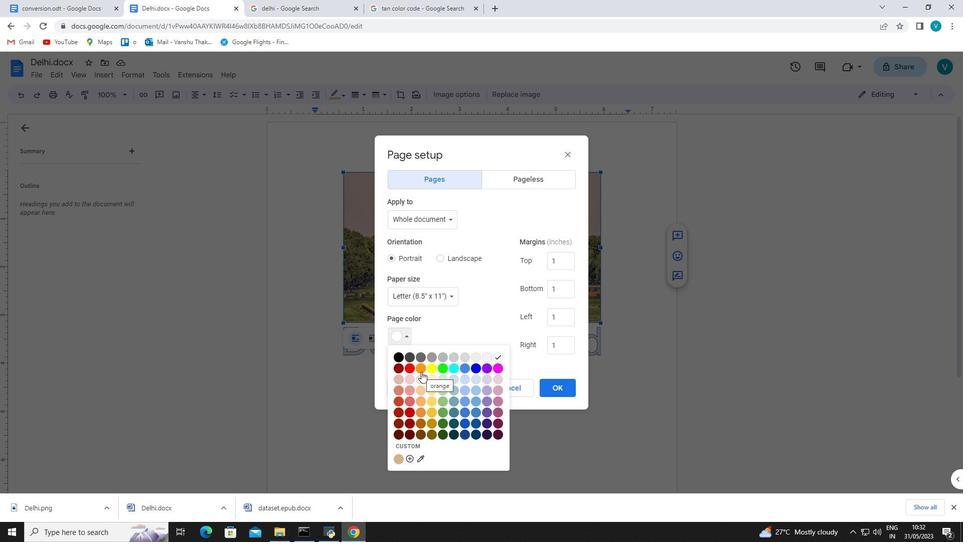 
Action: Mouse moved to (564, 391)
Screenshot: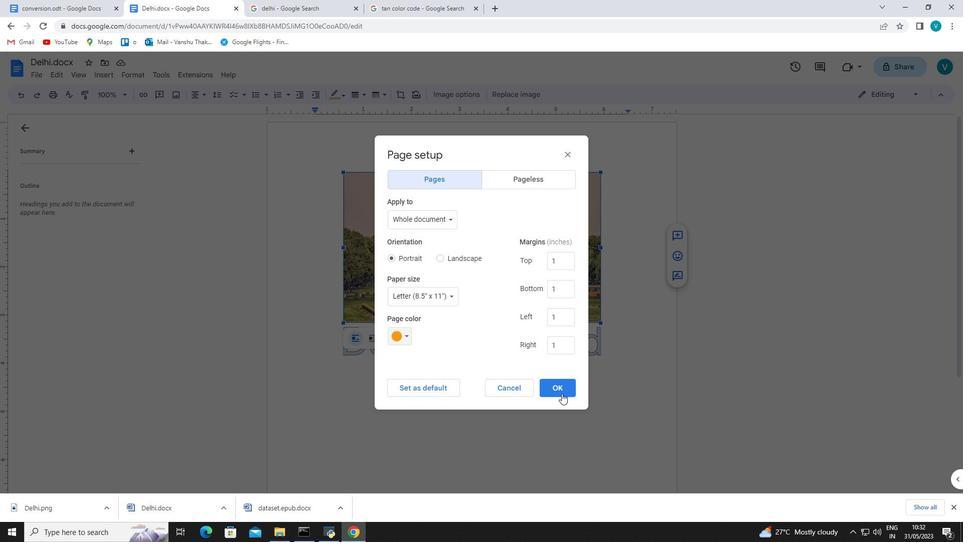 
Action: Mouse pressed left at (564, 391)
Screenshot: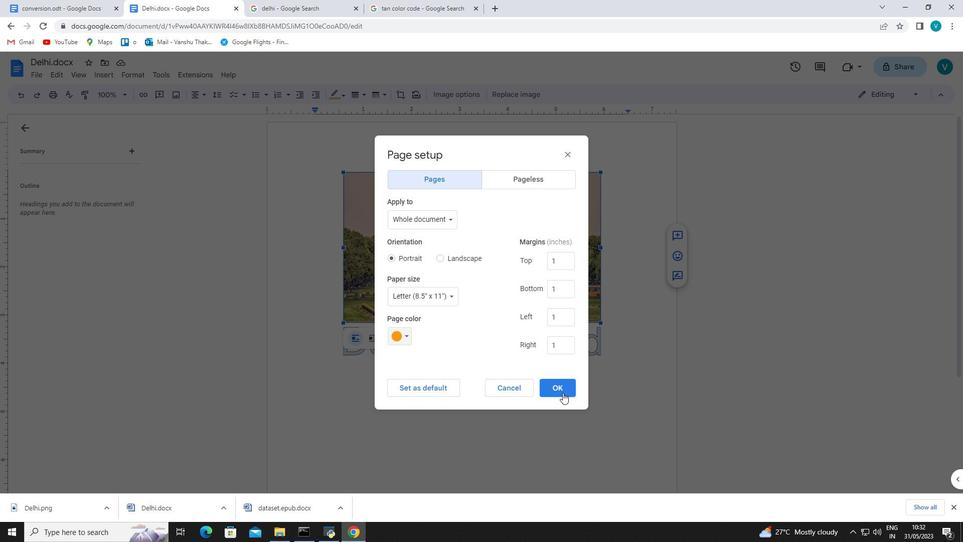
Action: Mouse moved to (632, 332)
Screenshot: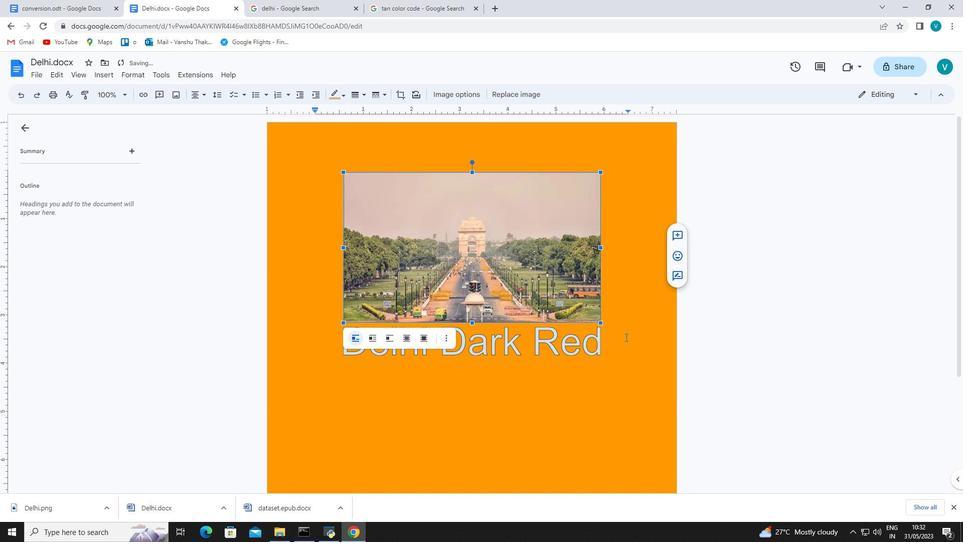 
Action: Mouse pressed left at (632, 332)
Screenshot: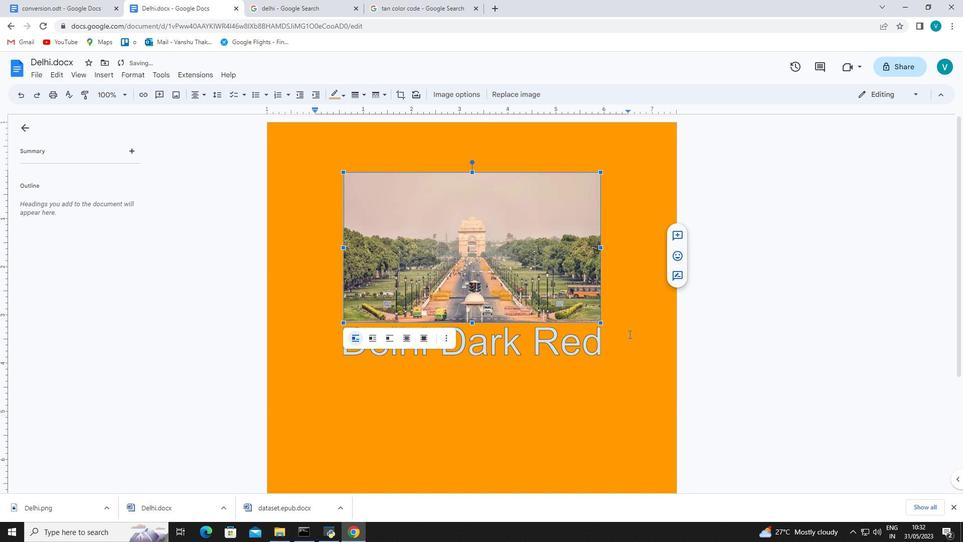 
Action: Mouse moved to (629, 347)
Screenshot: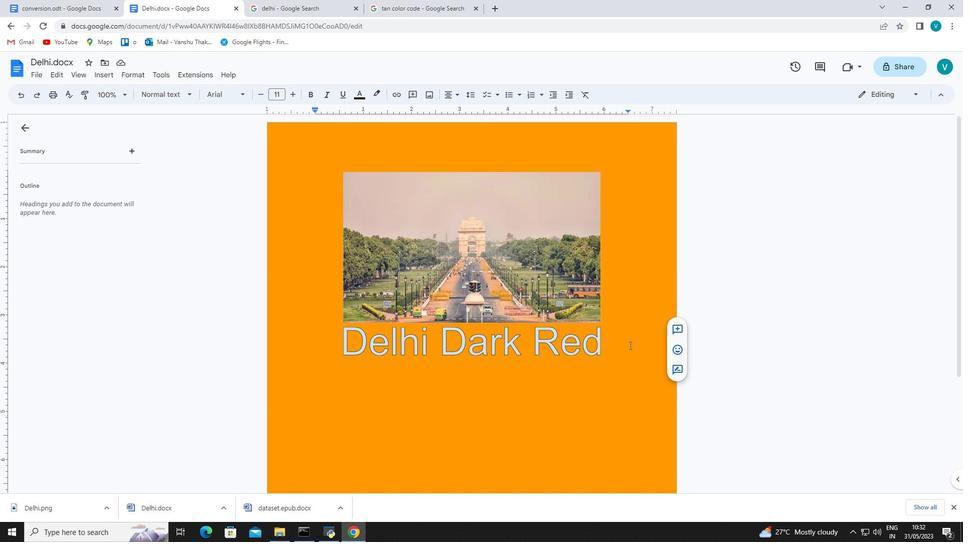 
Action: Mouse scrolled (629, 346) with delta (0, 0)
Screenshot: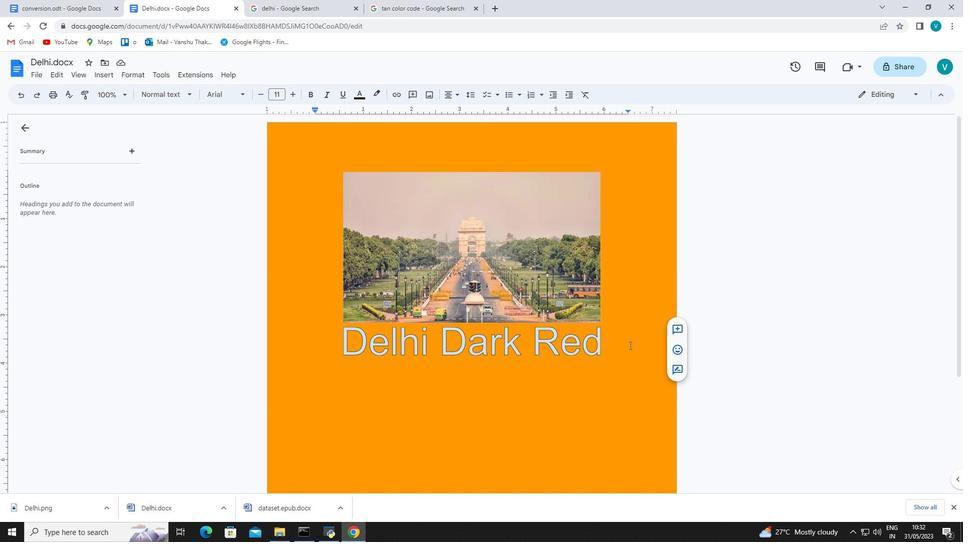 
Action: Mouse scrolled (629, 346) with delta (0, 0)
Screenshot: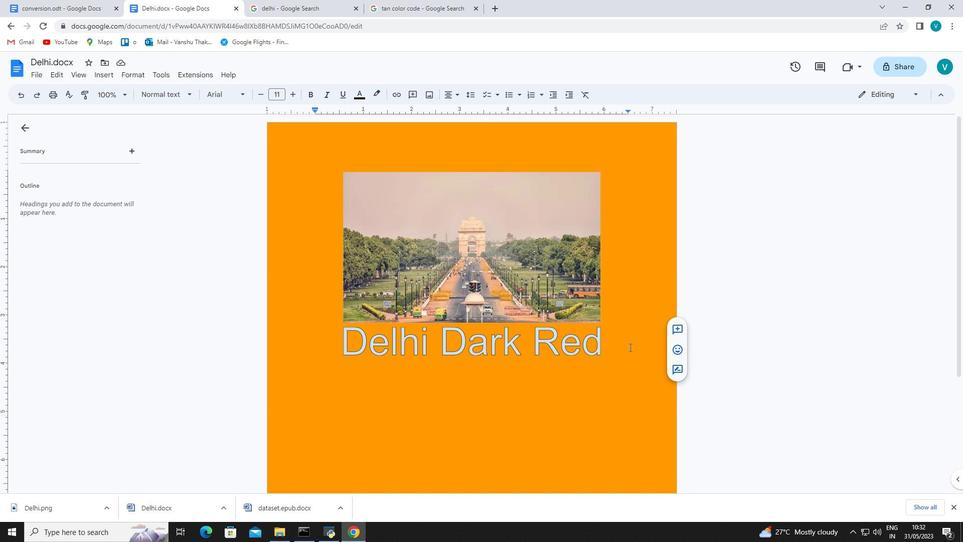 
Action: Mouse moved to (629, 342)
Screenshot: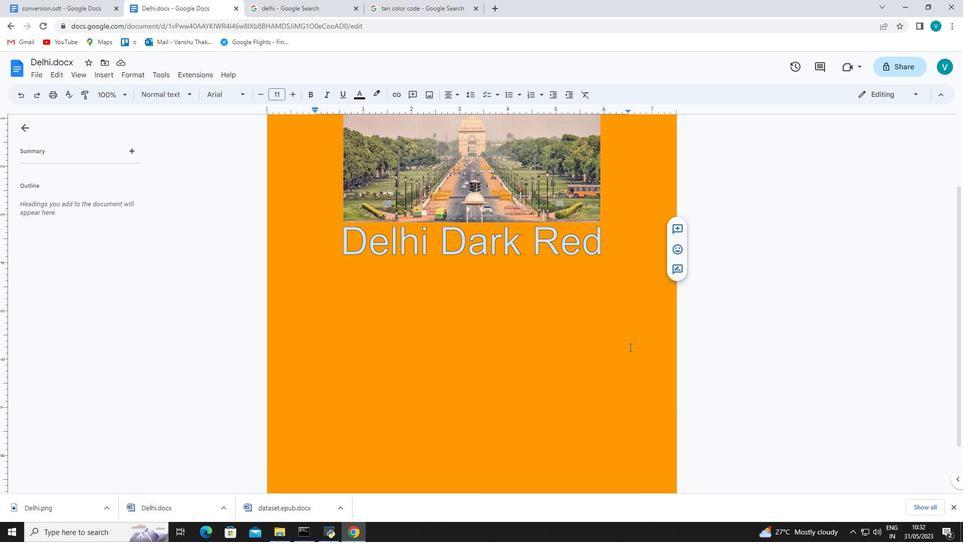 
Action: Key pressed <Key.enter><Key.enter><Key.enter><Key.enter>
Screenshot: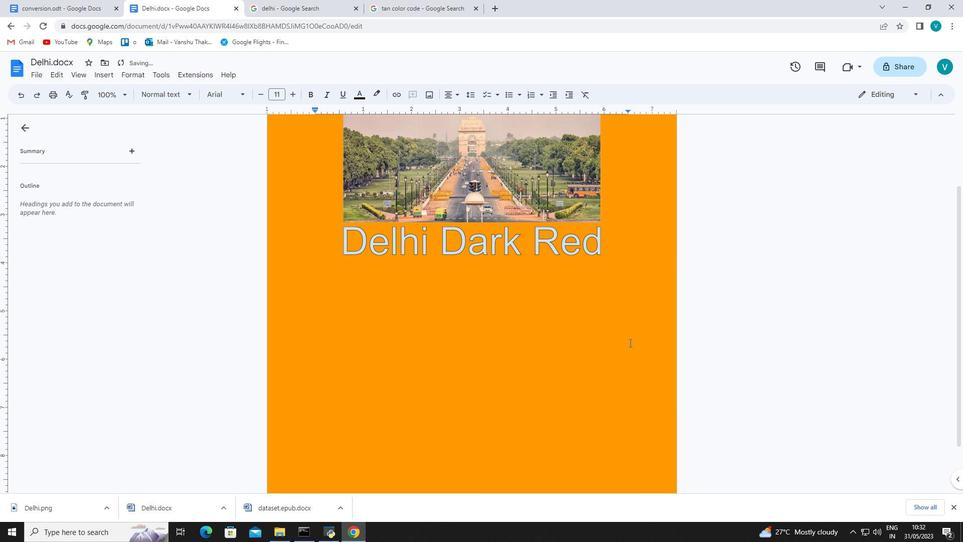 
Action: Mouse scrolled (629, 342) with delta (0, 0)
Screenshot: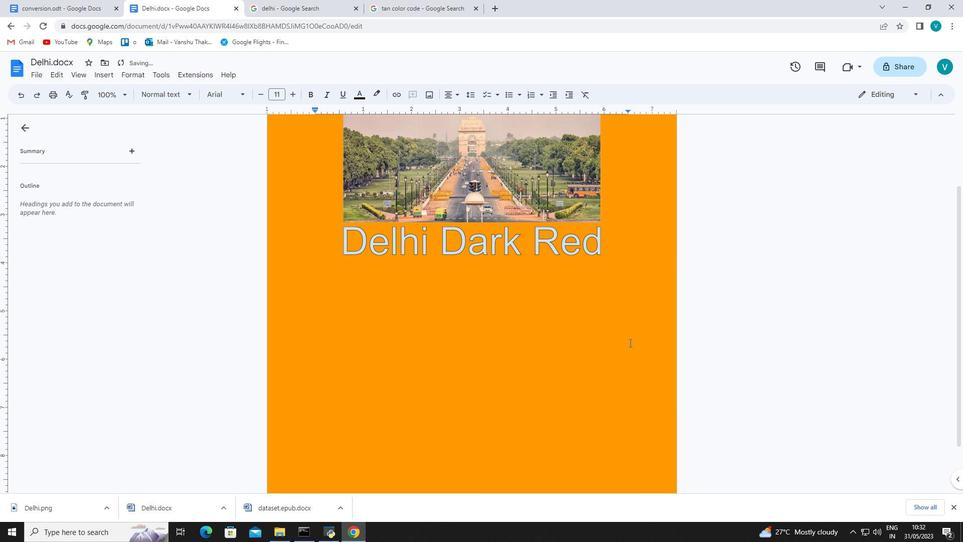 
Action: Mouse scrolled (629, 342) with delta (0, 0)
Screenshot: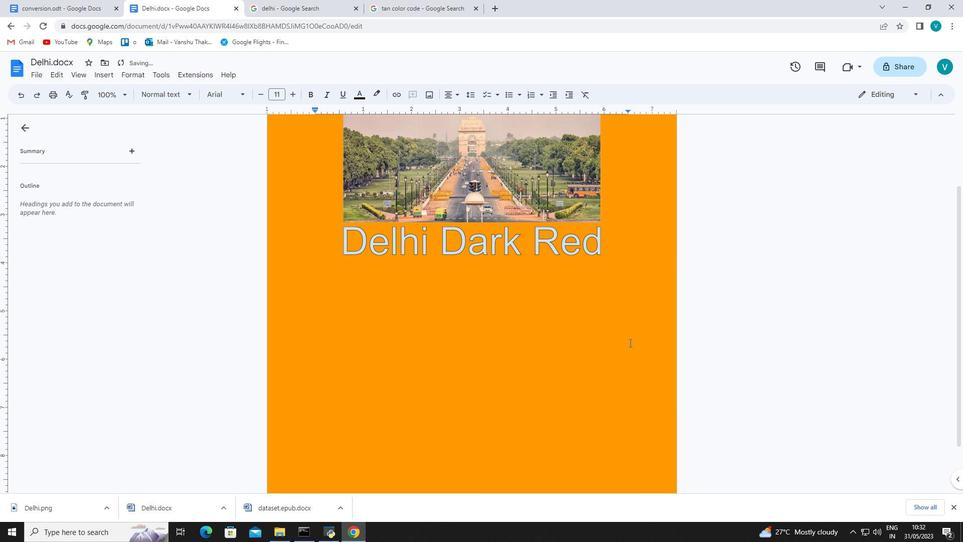 
Action: Mouse scrolled (629, 342) with delta (0, 0)
Screenshot: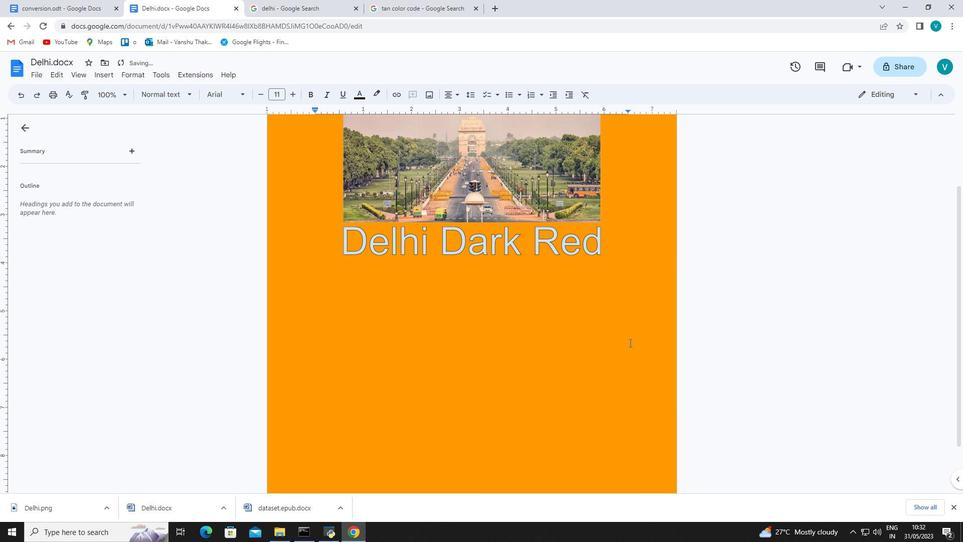 
Action: Mouse scrolled (629, 342) with delta (0, 0)
Screenshot: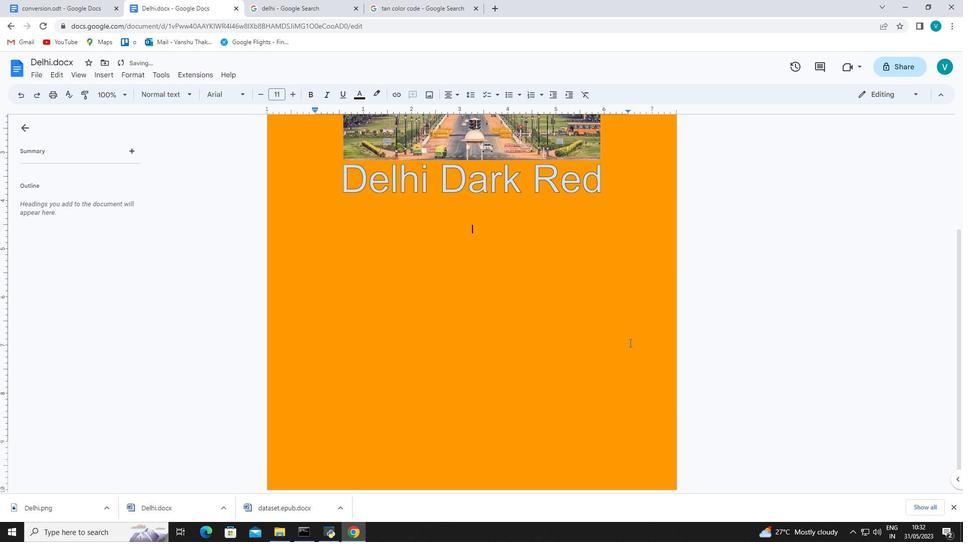 
Action: Mouse scrolled (629, 342) with delta (0, 0)
Screenshot: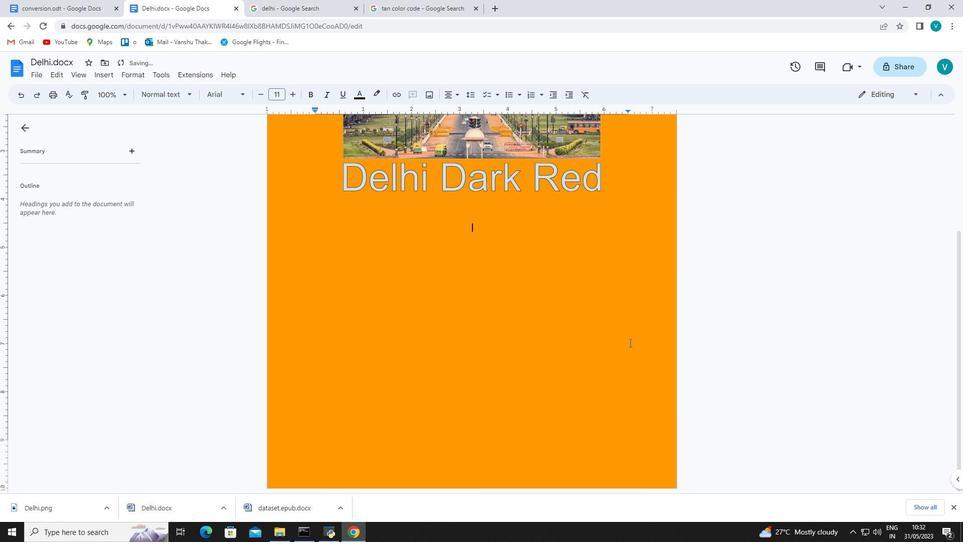 
Action: Key pressed <Key.enter><Key.enter><Key.enter><Key.enter><Key.enter><Key.enter><Key.enter><Key.enter><Key.enter><Key.enter><Key.enter><Key.enter><Key.enter><Key.enter><Key.enter><Key.enter>
Screenshot: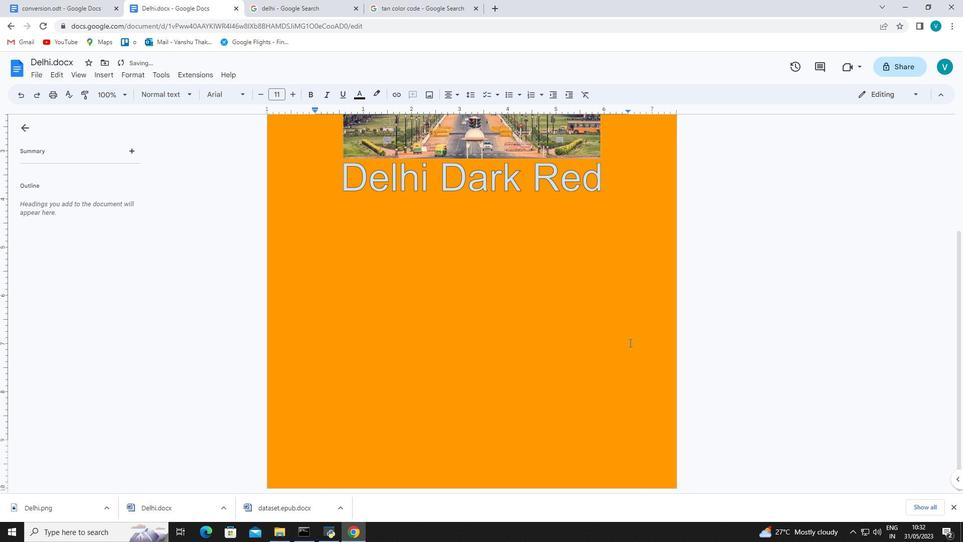 
Action: Mouse scrolled (629, 342) with delta (0, 0)
Screenshot: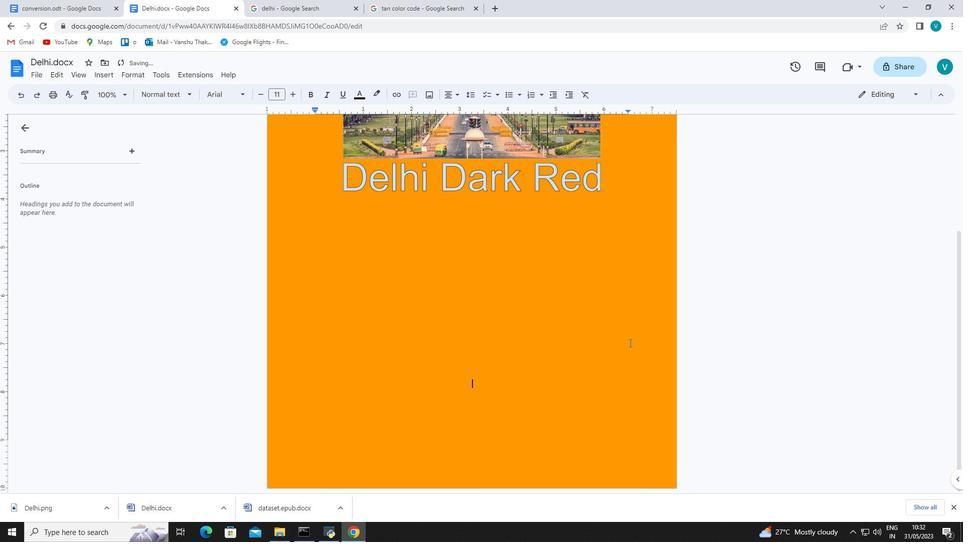 
Action: Mouse scrolled (629, 342) with delta (0, 0)
Screenshot: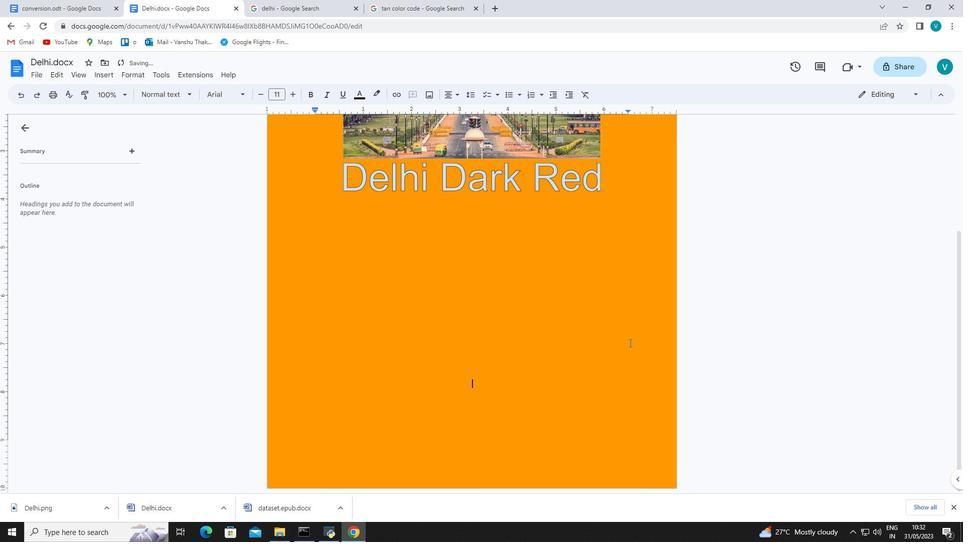 
Action: Key pressed <Key.enter><Key.enter><Key.enter><Key.enter><Key.enter><Key.enter><Key.backspace>
Screenshot: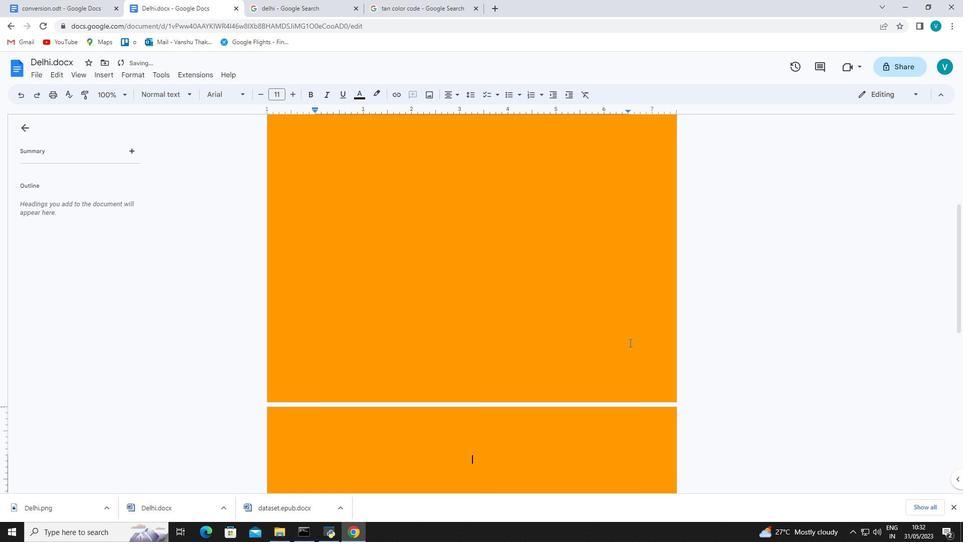 
Action: Mouse moved to (602, 312)
Screenshot: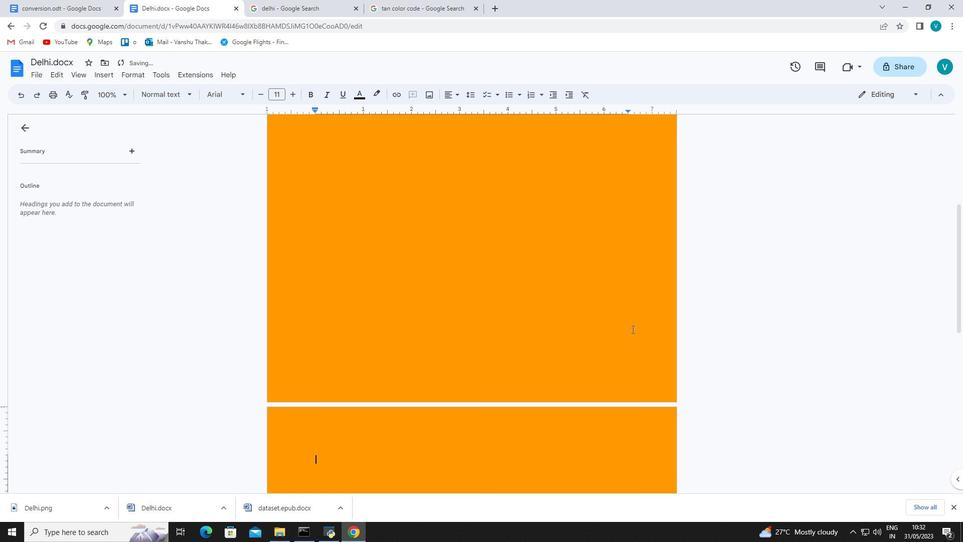 
Action: Key pressed <Key.backspace>
Screenshot: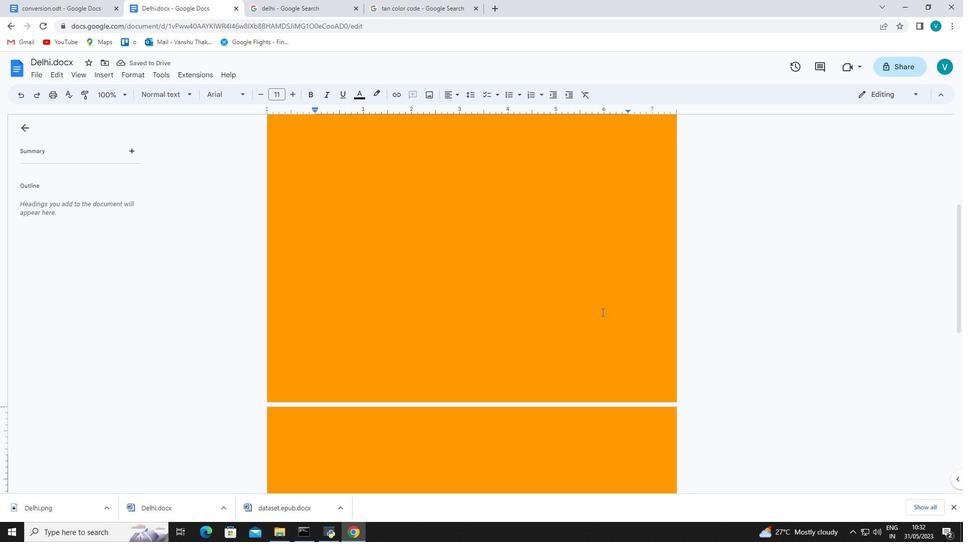
Action: Mouse moved to (601, 312)
Screenshot: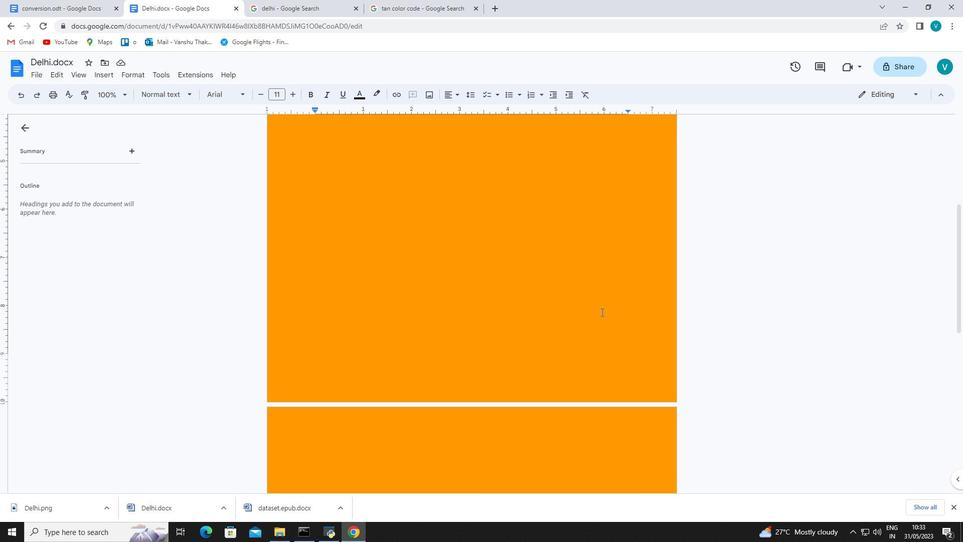 
Action: Key pressed <Key.space>
Screenshot: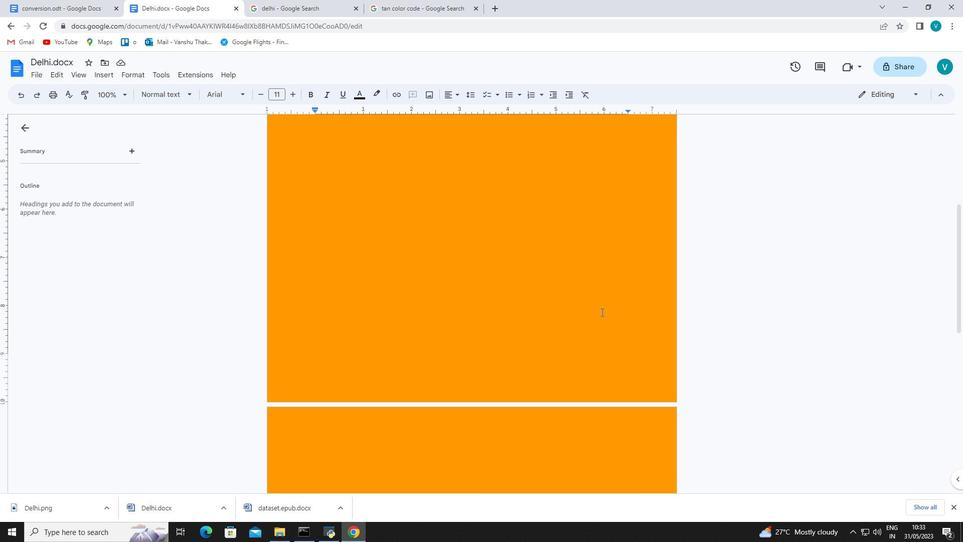 
Action: Mouse moved to (596, 314)
Screenshot: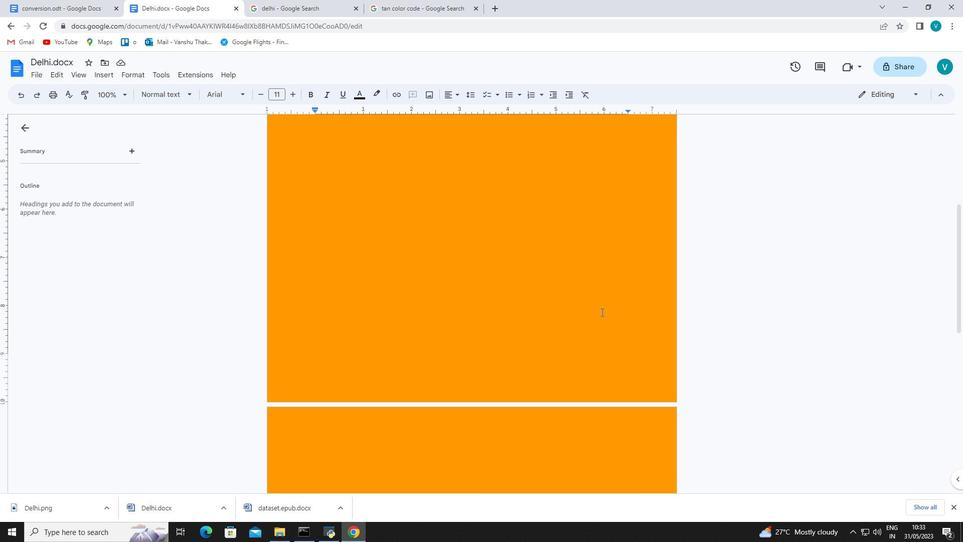
Action: Key pressed <Key.space>
Screenshot: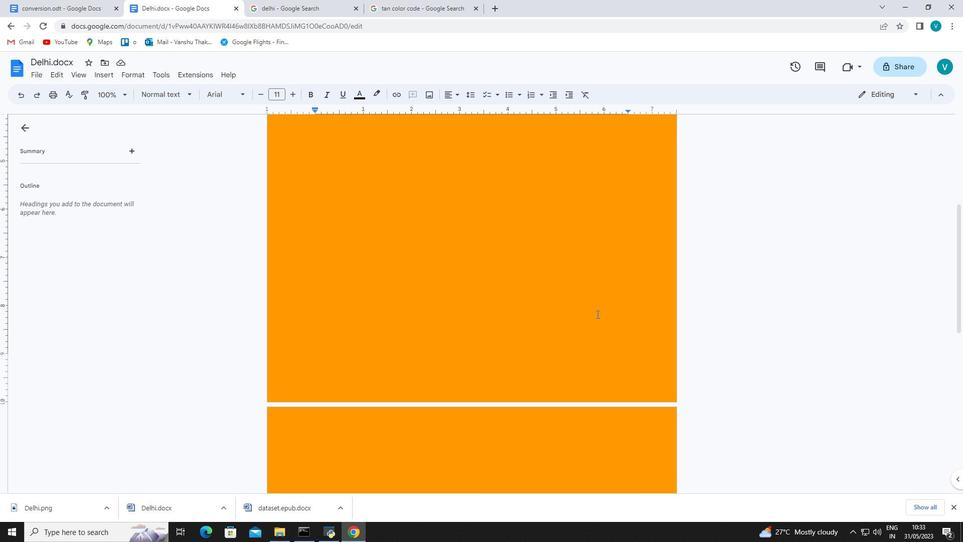
Action: Mouse moved to (587, 323)
Screenshot: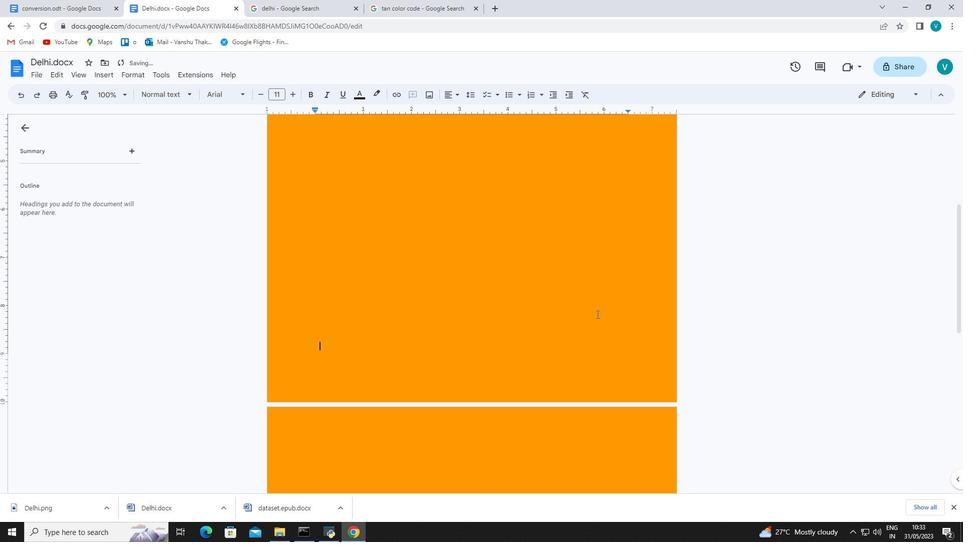 
Action: Key pressed <Key.space>
Screenshot: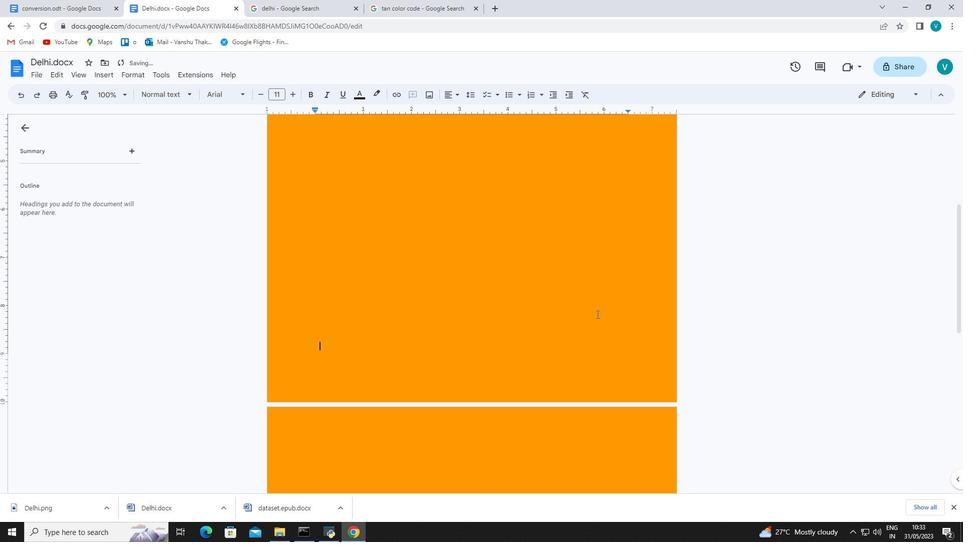 
Action: Mouse moved to (567, 342)
Screenshot: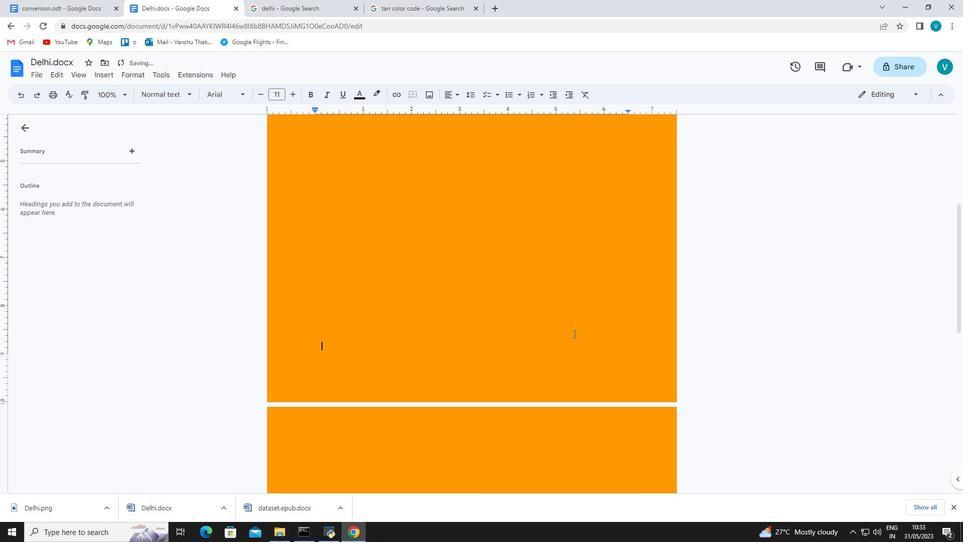 
Action: Key pressed <Key.space>
Screenshot: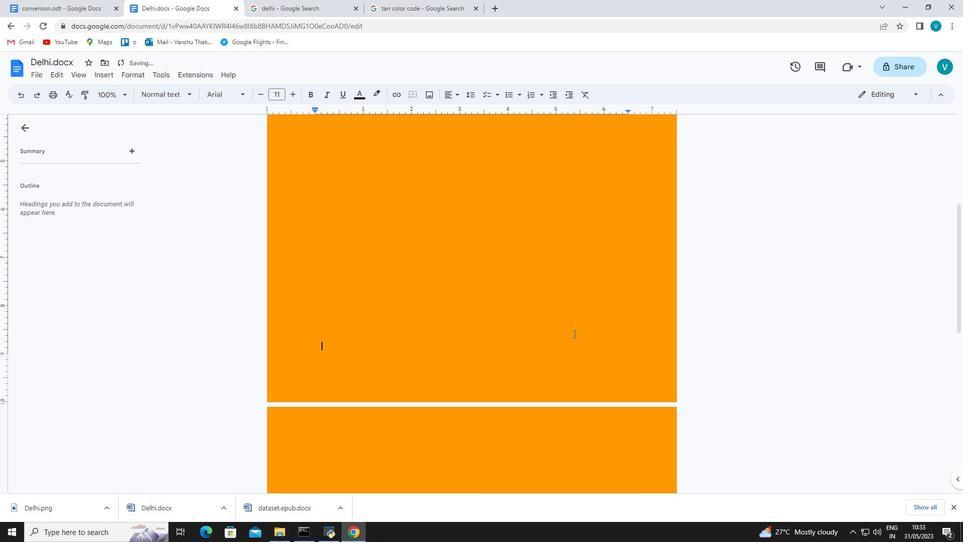 
Action: Mouse moved to (565, 344)
Screenshot: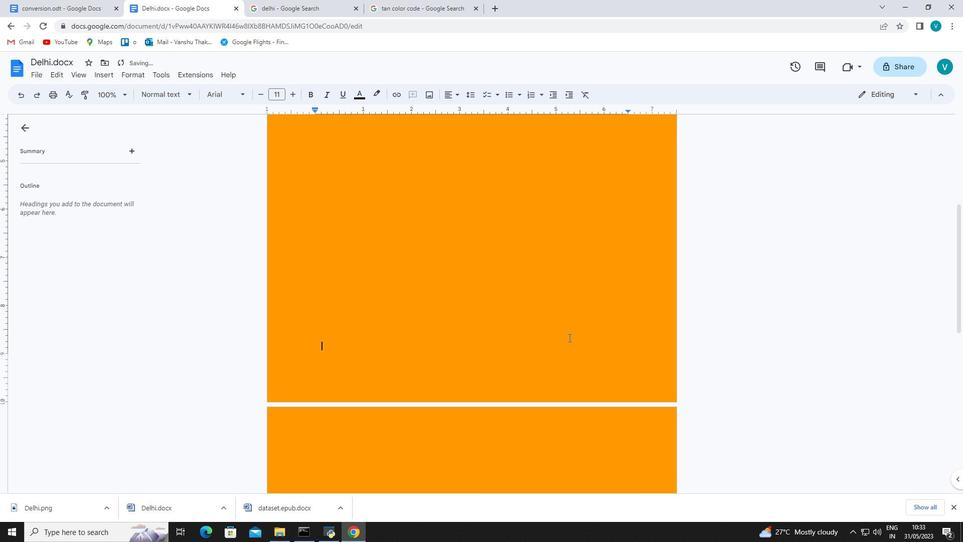 
Action: Key pressed <Key.space><Key.space><Key.space><Key.space><Key.space><Key.space><Key.space><Key.space><Key.space><Key.space><Key.space><Key.space><Key.space><Key.space><Key.space><Key.space><Key.space><Key.space><Key.space><Key.space><Key.space><Key.space><Key.space><Key.space><Key.space><Key.space><Key.space><Key.space><Key.space><Key.space><Key.space><Key.space><Key.space><Key.space><Key.space><Key.space><Key.space><Key.space><Key.space><Key.space><Key.space><Key.space><Key.space><Key.space><Key.space><Key.space><Key.space><Key.space><Key.space><Key.space><Key.space><Key.space><Key.space><Key.space><Key.space><Key.space><Key.space><Key.space><Key.space><Key.space><Key.space><Key.space><Key.space><Key.space><Key.space><Key.space><Key.space><Key.space><Key.space><Key.space><Key.space><Key.space><Key.space><Key.space><Key.space><Key.space><Key.space><Key.space><Key.space><Key.space><Key.space><Key.space><Key.space><Key.space><Key.space><Key.space><Key.space><Key.space><Key.space><Key.space><Key.space><Key.space><Key.space><Key.space><Key.space><Key.space><Key.space><Key.space><Key.space><Key.space><Key.space><Key.space><Key.space><Key.space><Key.space><Key.space><Key.space><Key.space><Key.space>
Screenshot: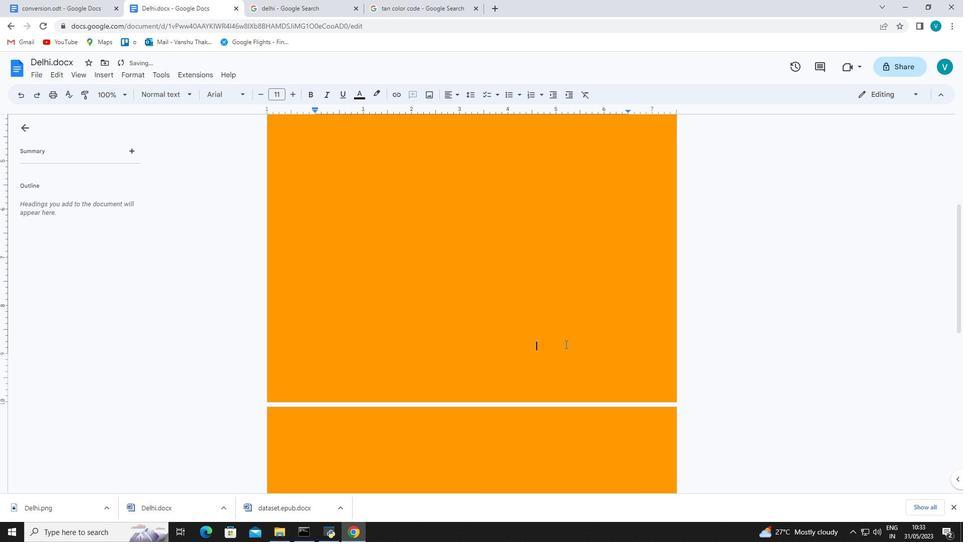 
Action: Mouse moved to (623, 337)
Screenshot: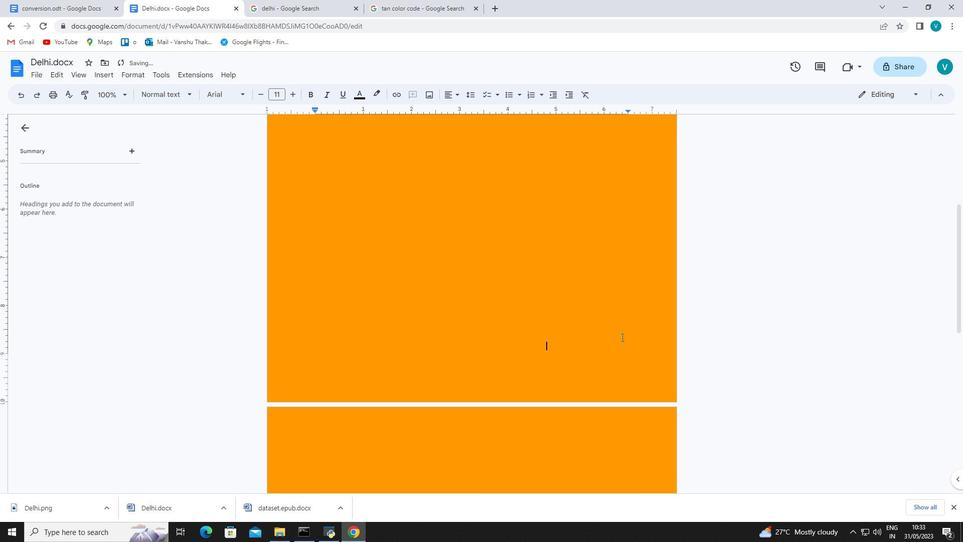 
Action: Mouse scrolled (623, 337) with delta (0, 0)
Screenshot: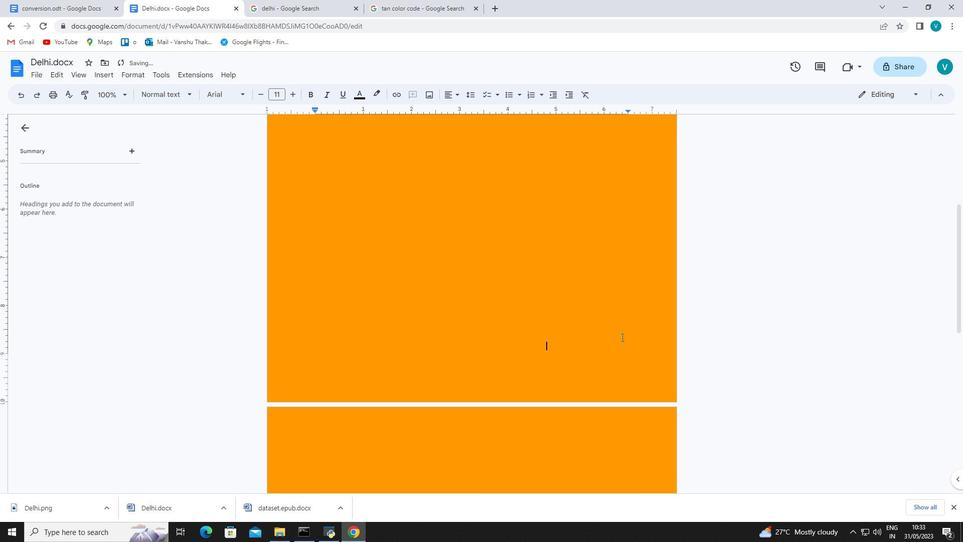 
Action: Mouse scrolled (623, 337) with delta (0, 0)
Screenshot: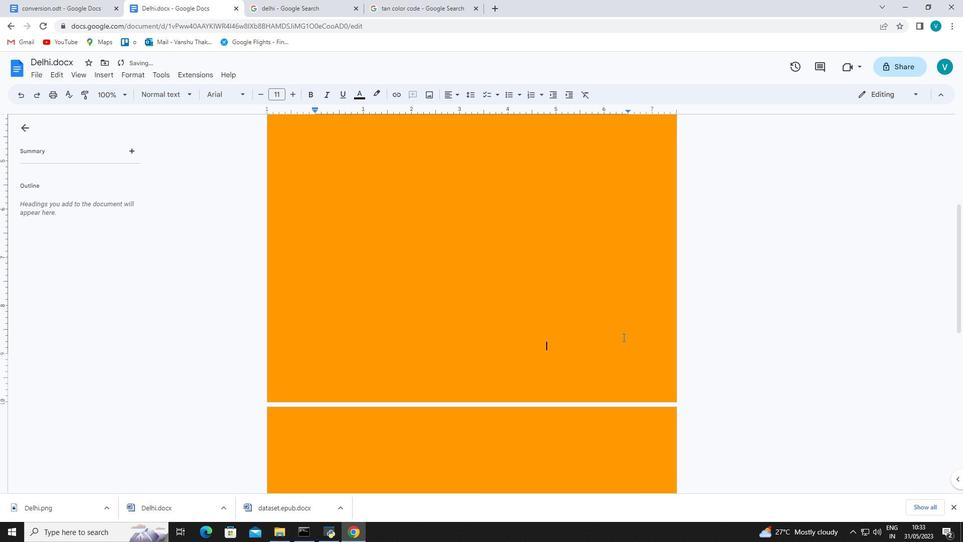 
Action: Mouse scrolled (623, 337) with delta (0, 0)
Screenshot: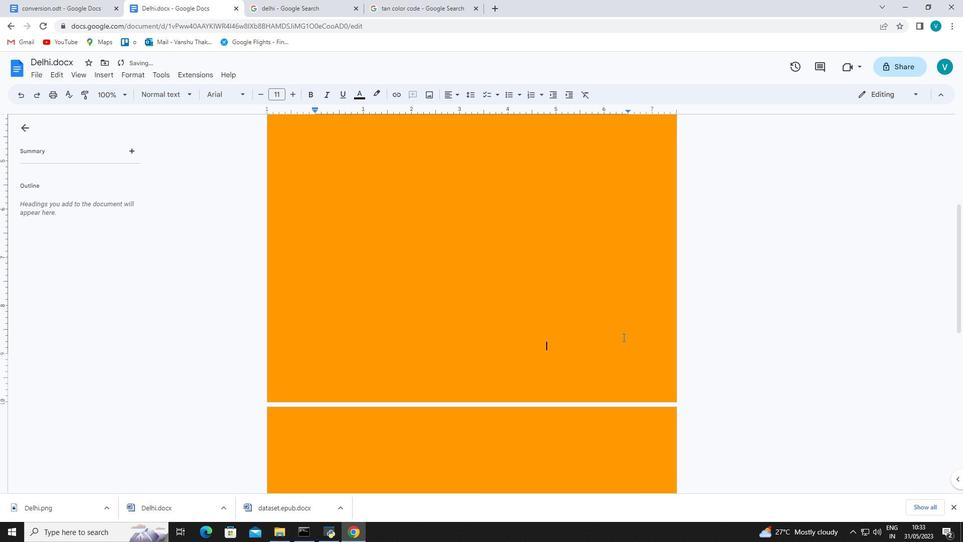 
Action: Mouse scrolled (623, 337) with delta (0, 0)
Screenshot: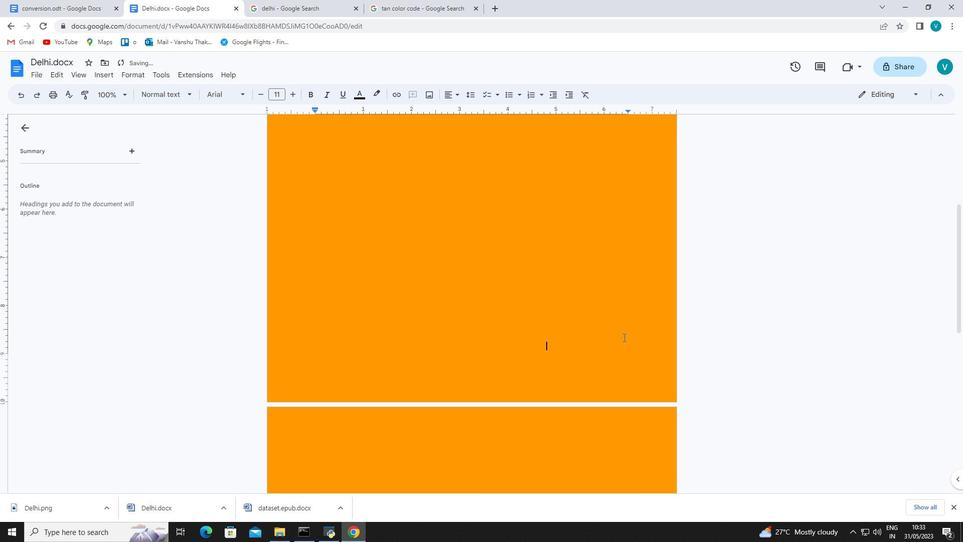 
Action: Mouse scrolled (623, 336) with delta (0, 0)
Screenshot: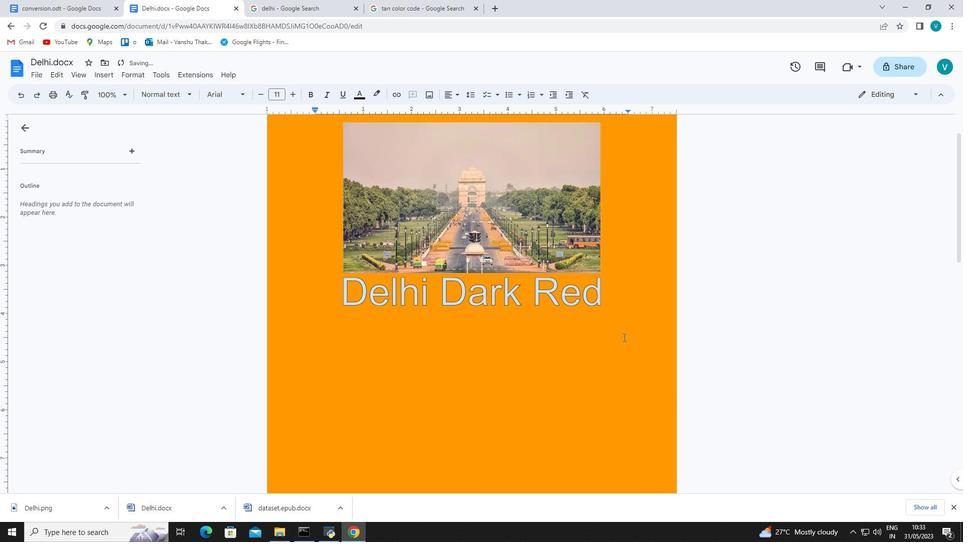 
Action: Mouse scrolled (623, 336) with delta (0, 0)
Screenshot: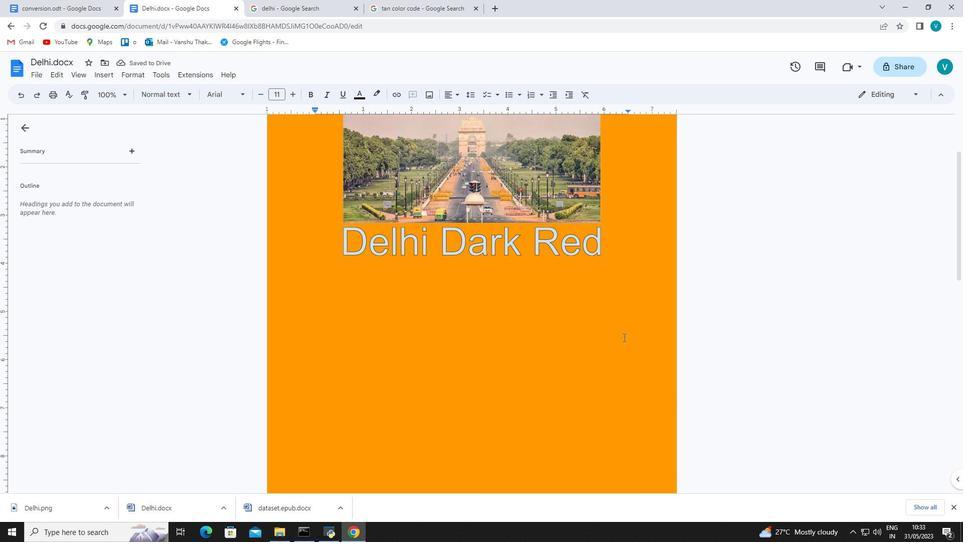 
Action: Mouse moved to (109, 77)
Screenshot: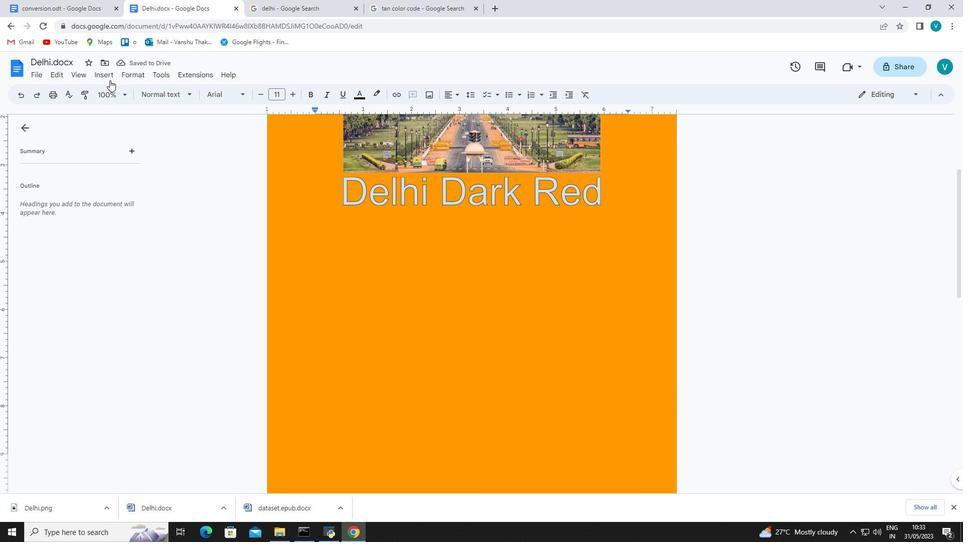 
Action: Mouse pressed left at (109, 77)
Screenshot: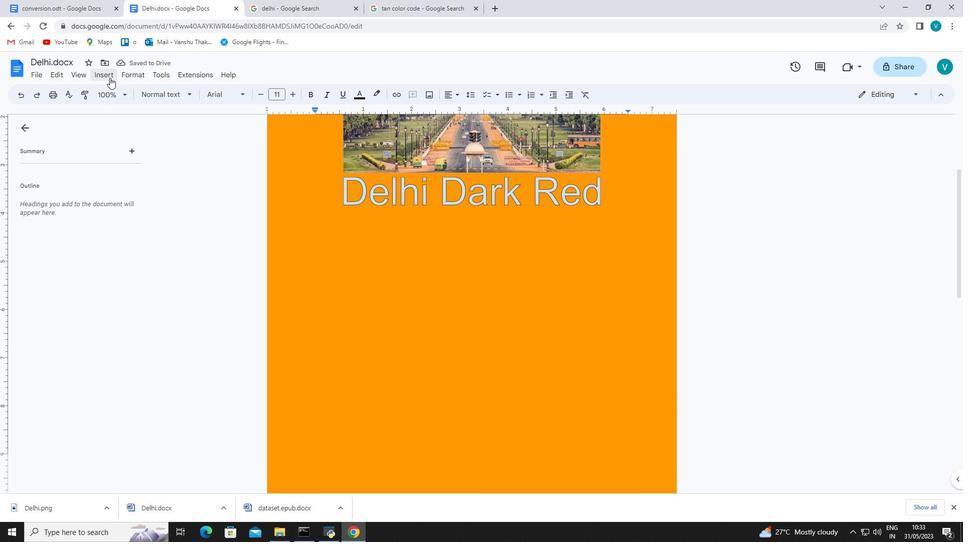 
Action: Mouse moved to (123, 376)
Screenshot: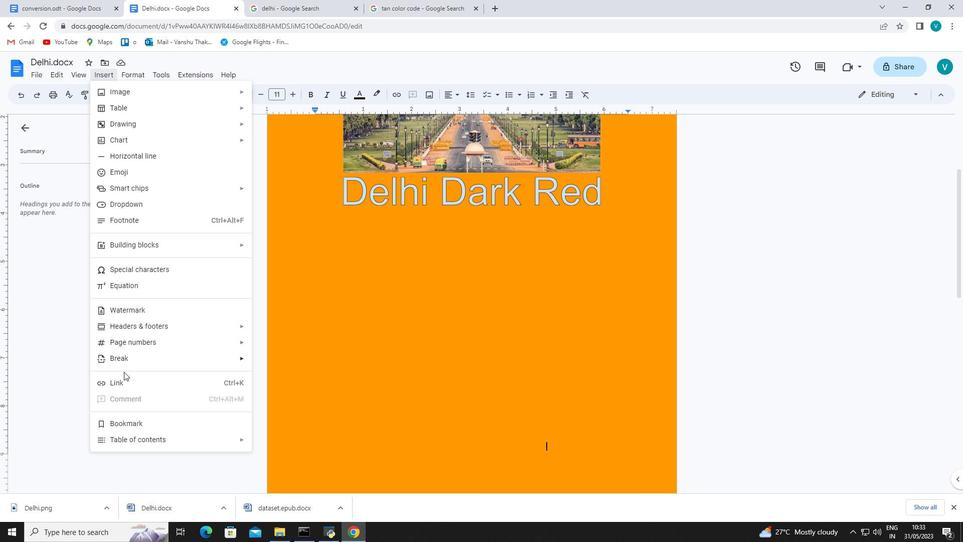 
Action: Mouse pressed left at (123, 376)
Screenshot: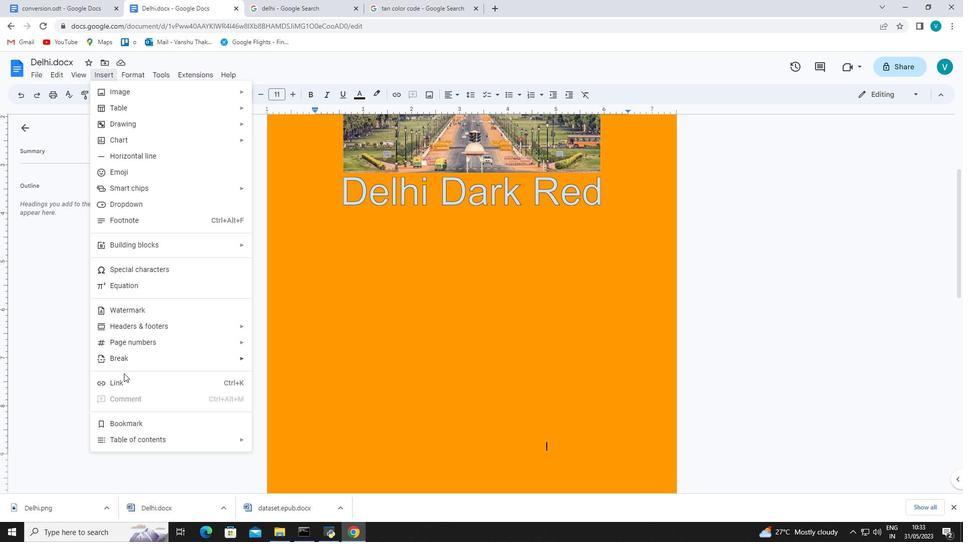 
Action: Mouse moved to (524, 282)
Screenshot: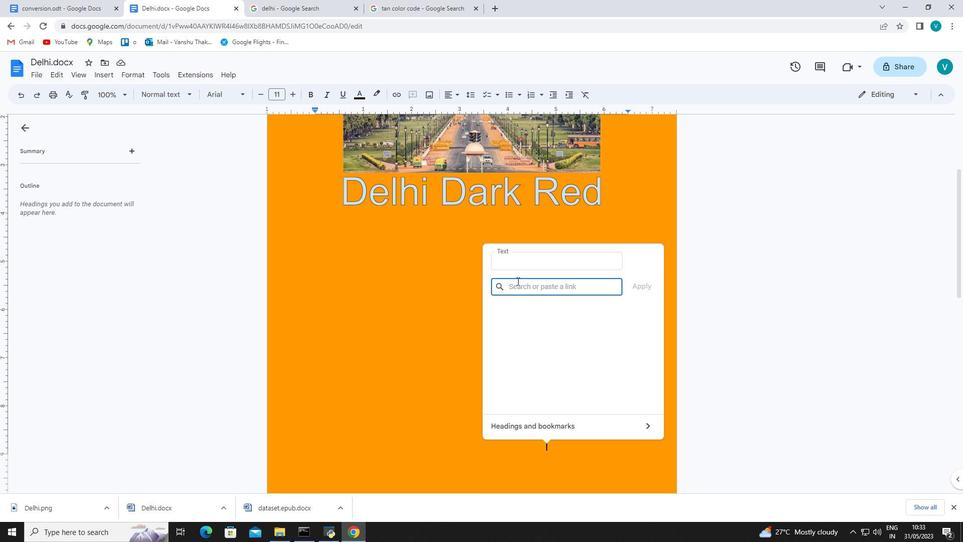 
Action: Mouse pressed left at (524, 282)
Screenshot: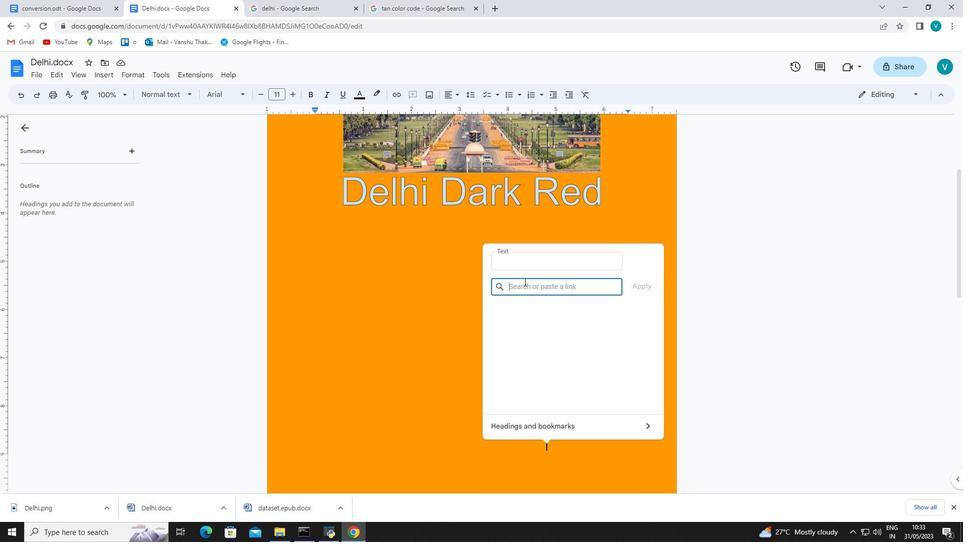 
Action: Key pressed www
Screenshot: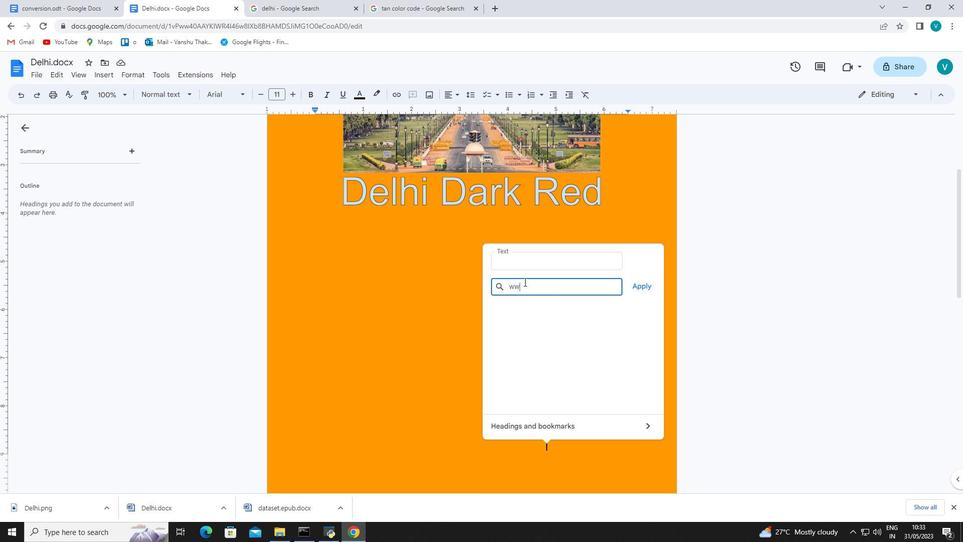 
Action: Mouse moved to (525, 279)
Screenshot: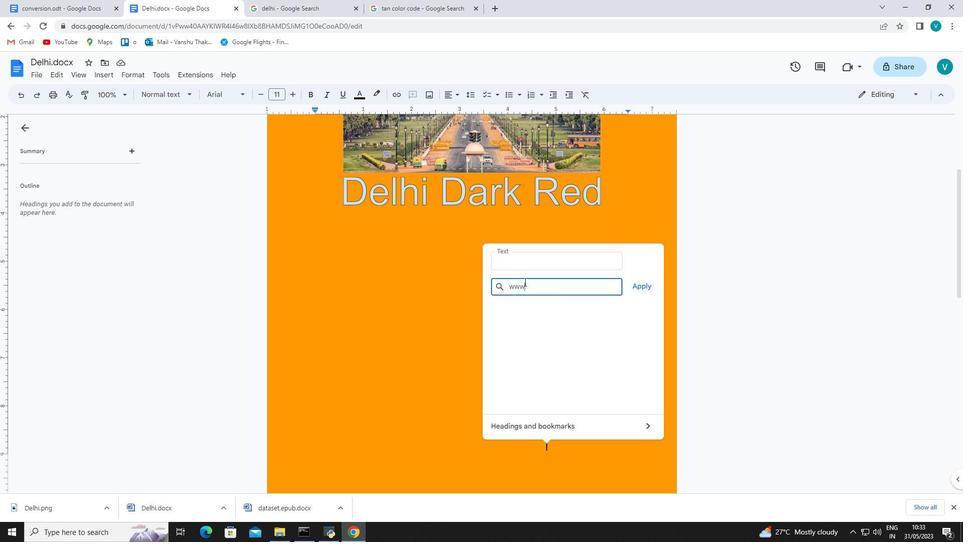 
Action: Key pressed .instagram.
Screenshot: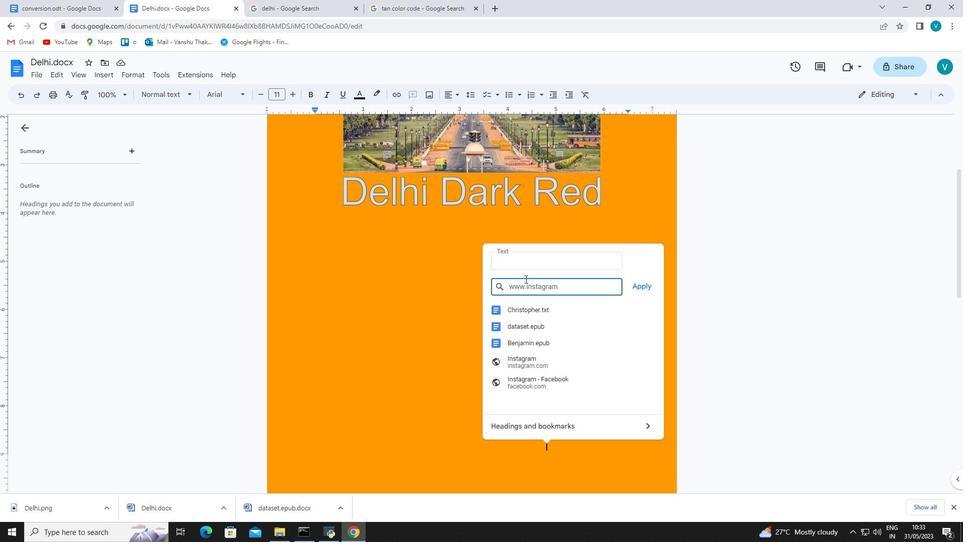 
Action: Mouse moved to (500, 266)
Screenshot: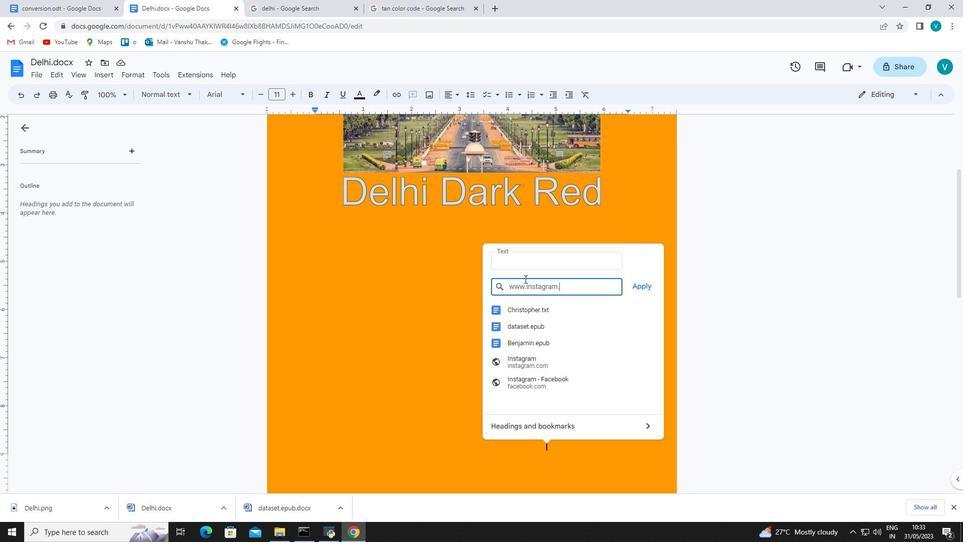 
Action: Key pressed com
Screenshot: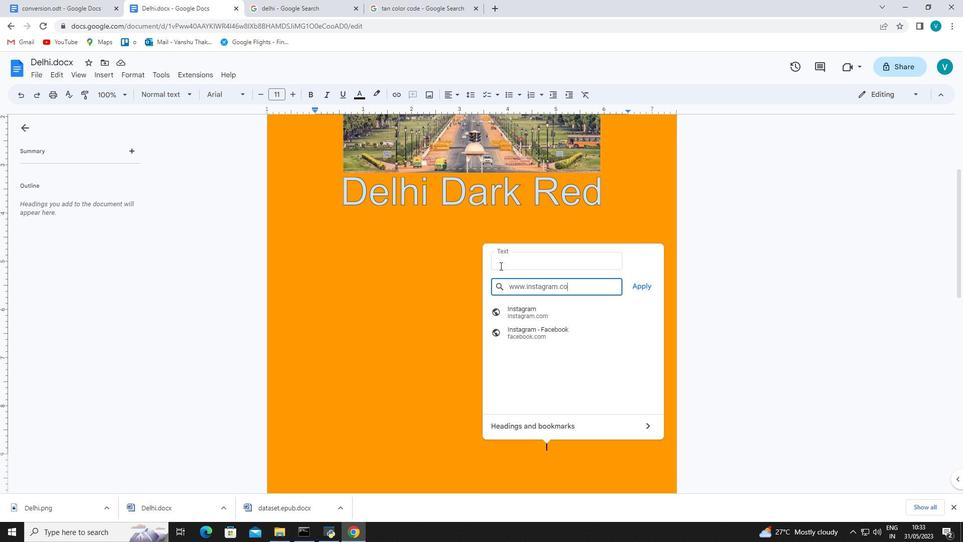 
Action: Mouse moved to (647, 289)
Screenshot: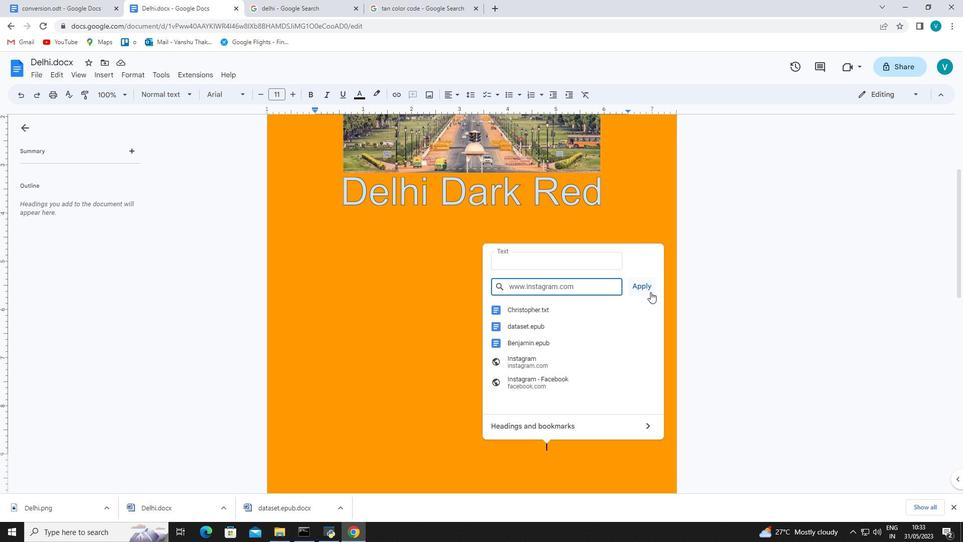 
Action: Mouse pressed left at (647, 289)
Screenshot: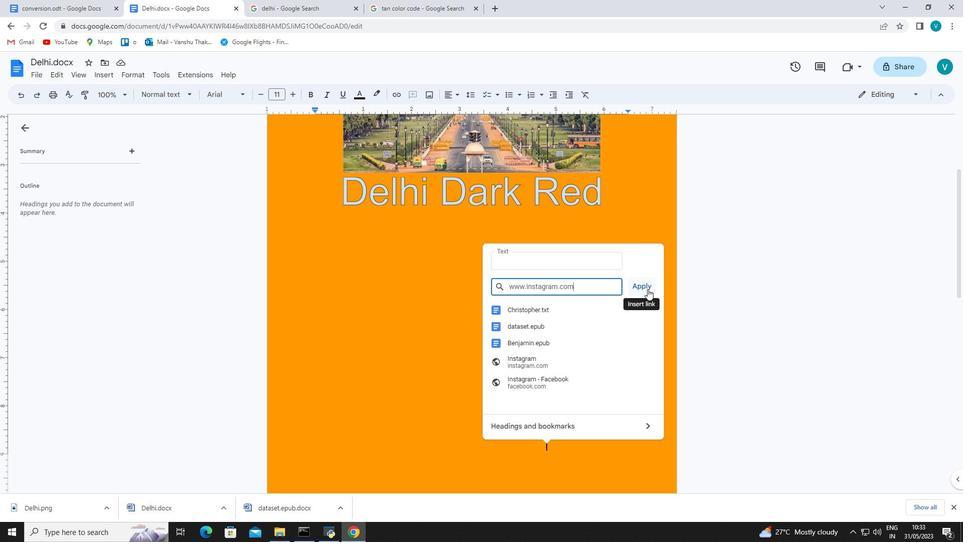 
